Task: Create a Board called Board0000000022 in Workspace WS0000000008 in Trello with Visibility as Workspace. Create a Board called Board0000000023 in Workspace WS0000000008 in Trello with Visibility as Private. Create a Board called Board0000000024 in Workspace WS0000000008 in Trello with Visibility as Public. Create Card Card0000000085 in Board Board0000000022 in Workspace WS0000000008 in Trello. Create Card Card0000000086 in Board Board0000000022 in Workspace WS0000000008 in Trello
Action: Mouse moved to (322, 58)
Screenshot: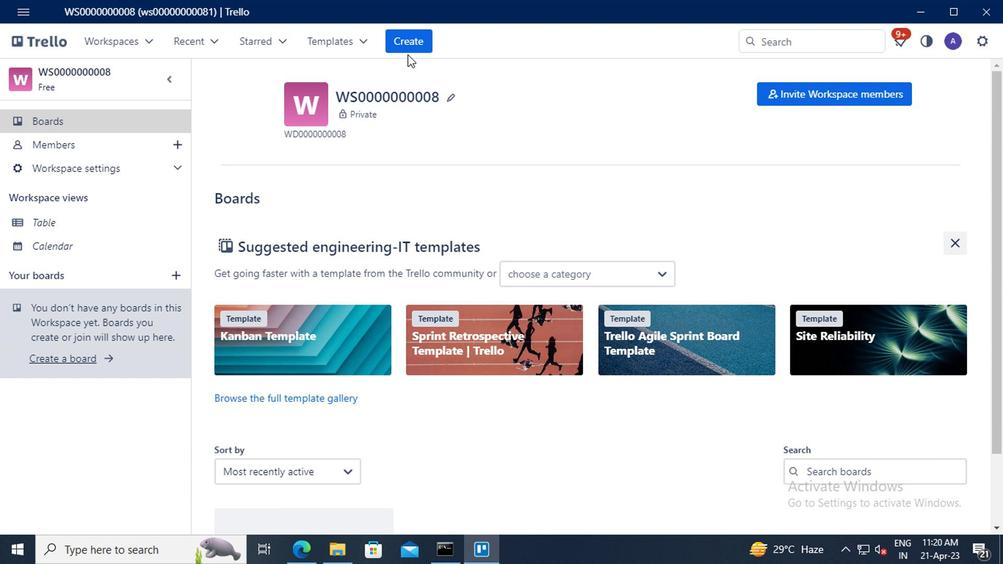 
Action: Mouse pressed left at (322, 58)
Screenshot: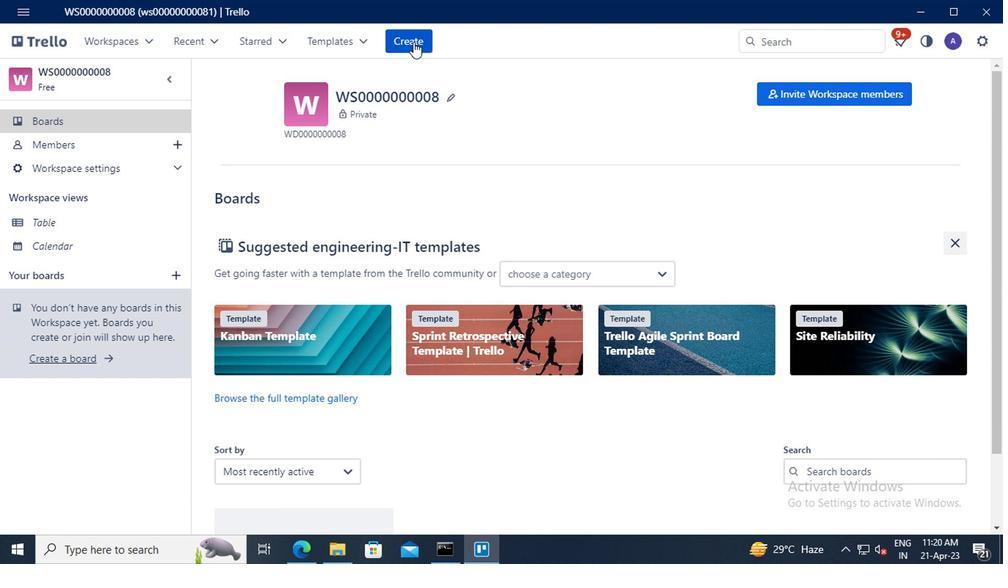 
Action: Mouse moved to (350, 98)
Screenshot: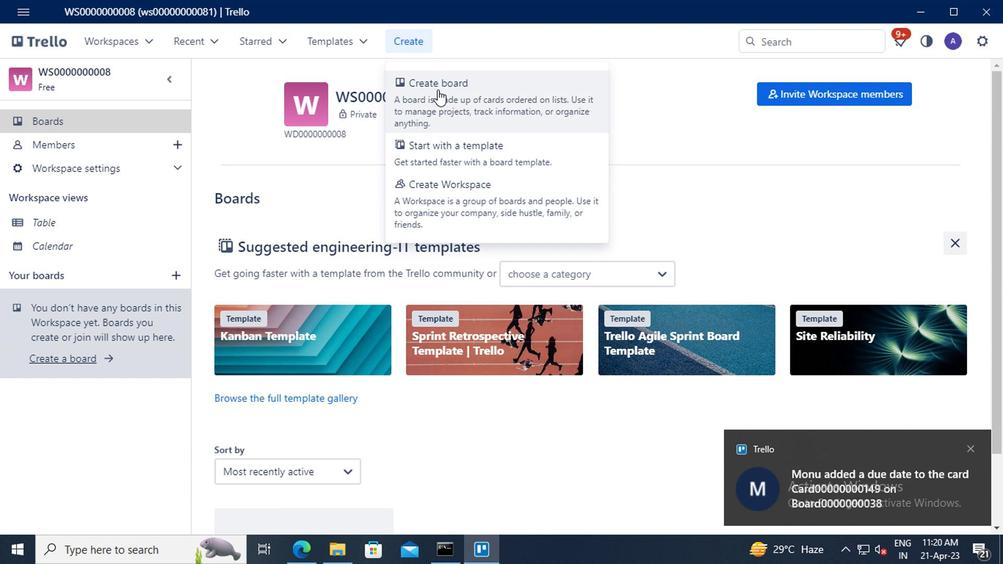 
Action: Mouse pressed left at (350, 98)
Screenshot: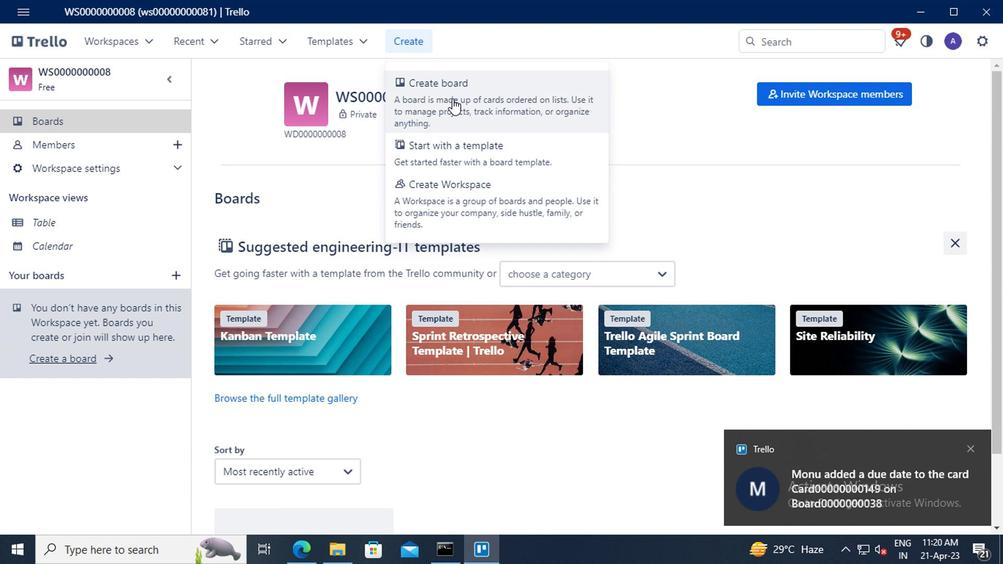 
Action: Mouse moved to (339, 247)
Screenshot: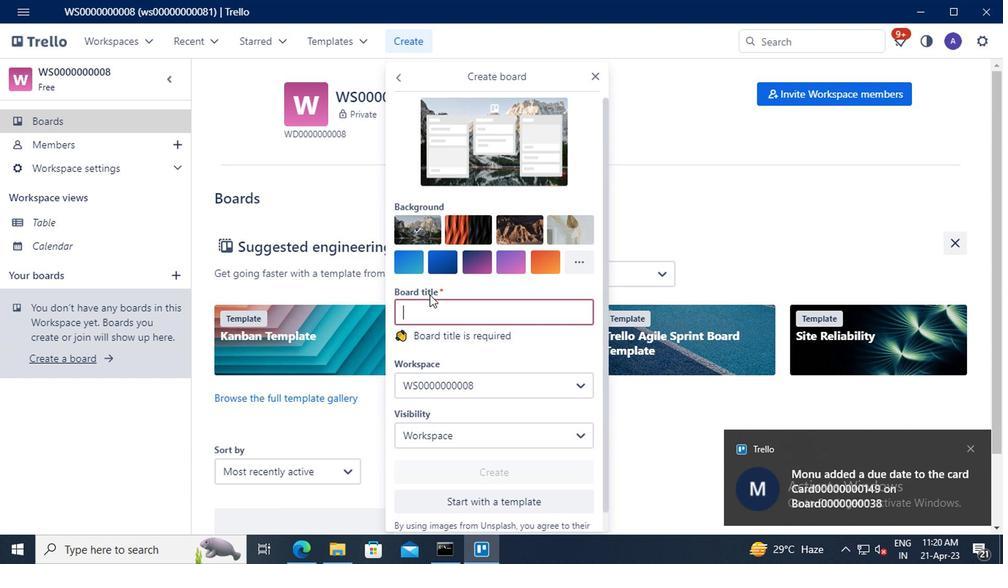 
Action: Mouse pressed left at (339, 247)
Screenshot: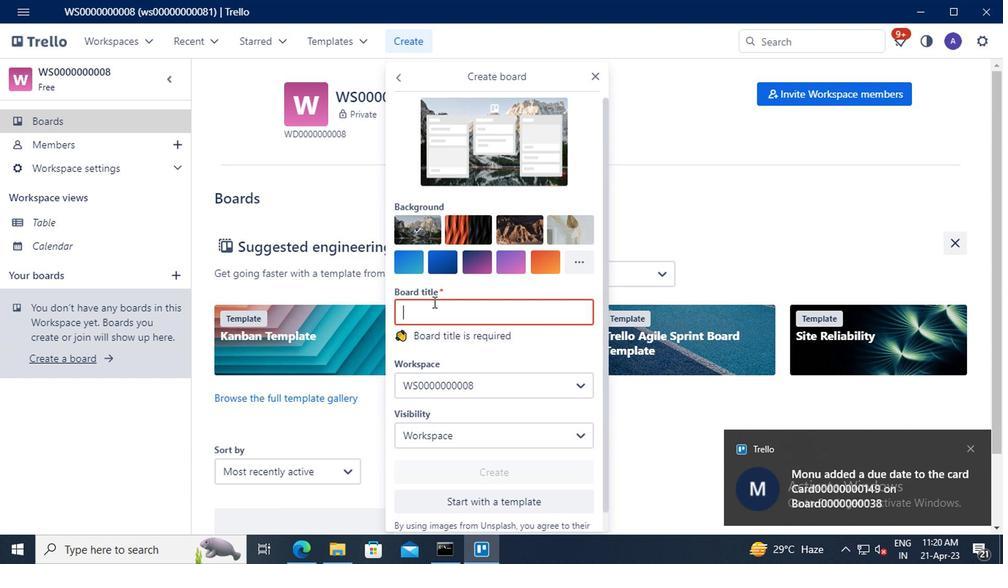 
Action: Key pressed <Key.shift>BOARD0000000022
Screenshot: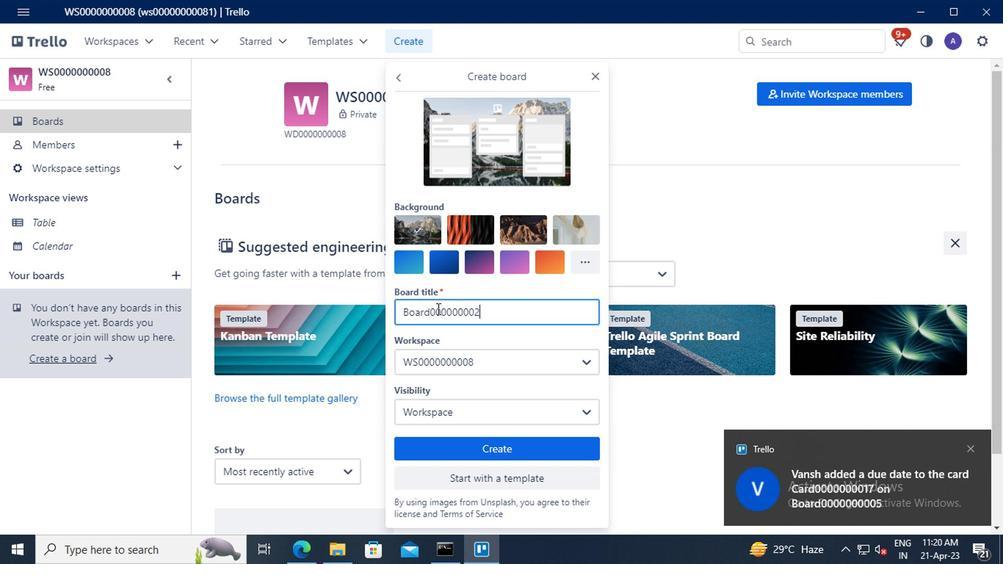 
Action: Mouse moved to (373, 319)
Screenshot: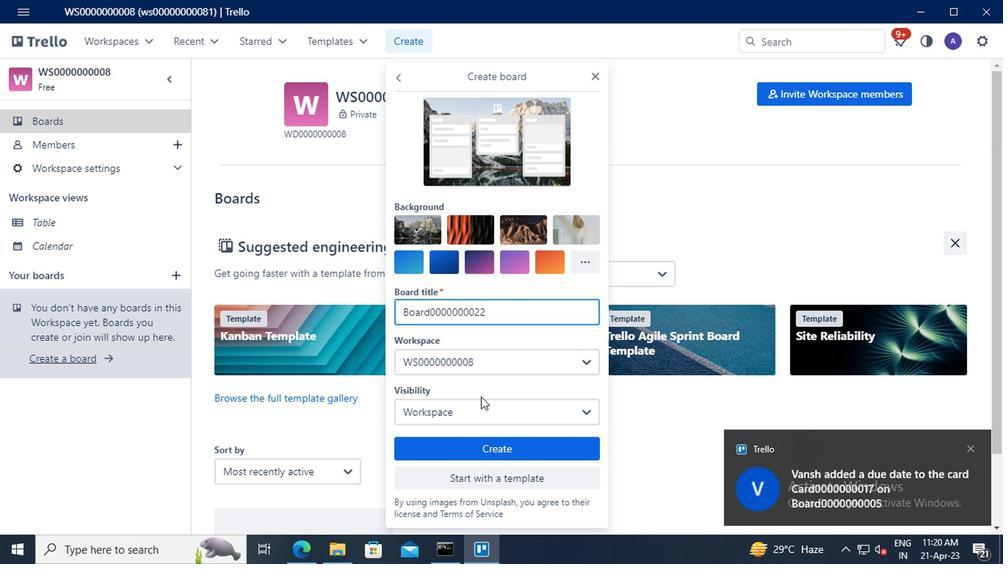 
Action: Mouse pressed left at (373, 319)
Screenshot: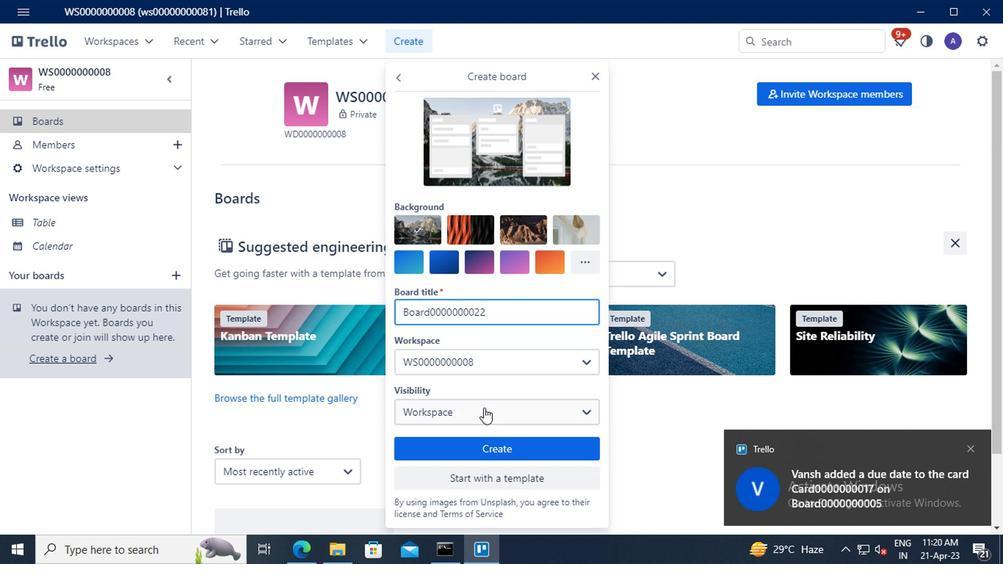 
Action: Mouse moved to (382, 381)
Screenshot: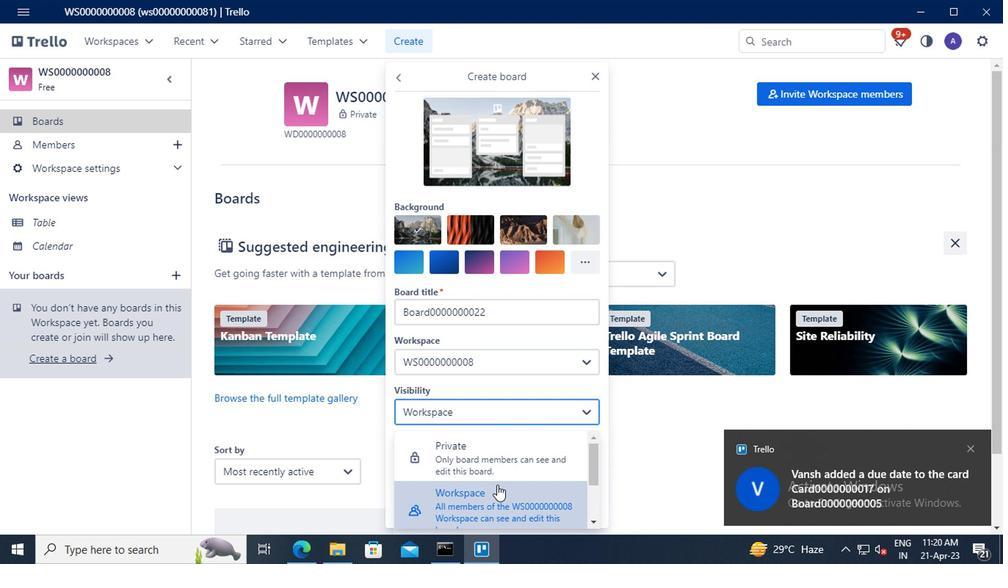
Action: Mouse pressed left at (382, 381)
Screenshot: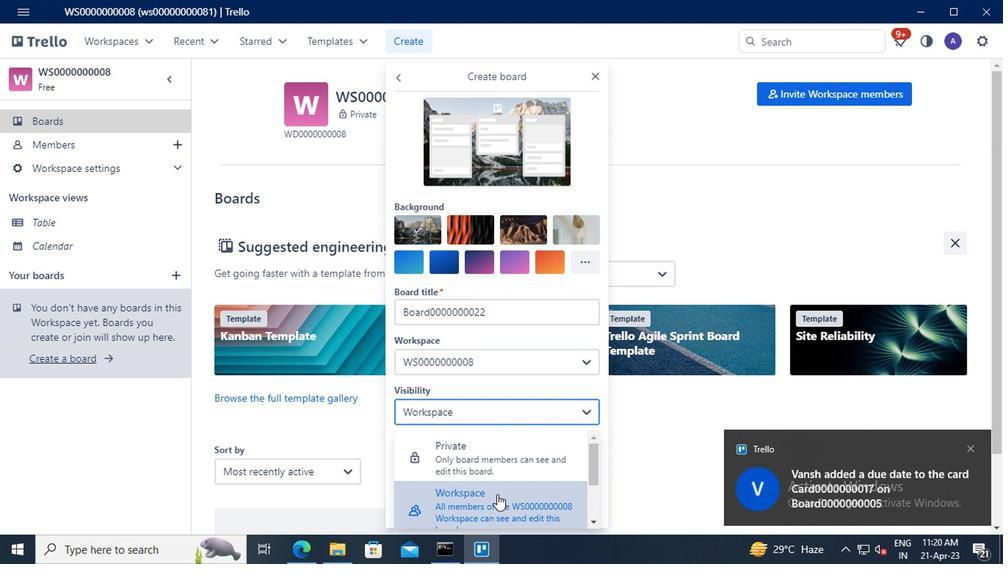 
Action: Mouse moved to (385, 346)
Screenshot: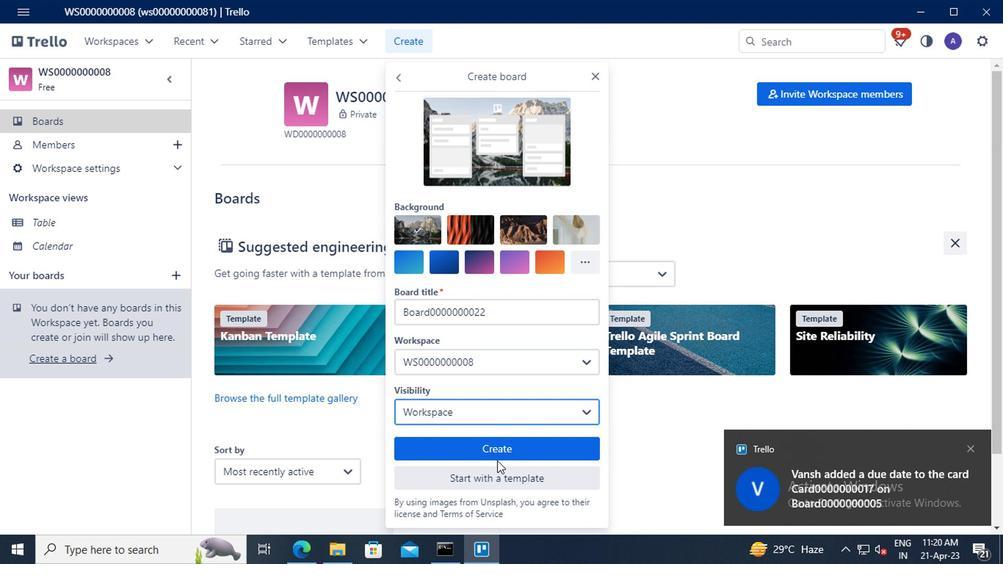 
Action: Mouse pressed left at (385, 346)
Screenshot: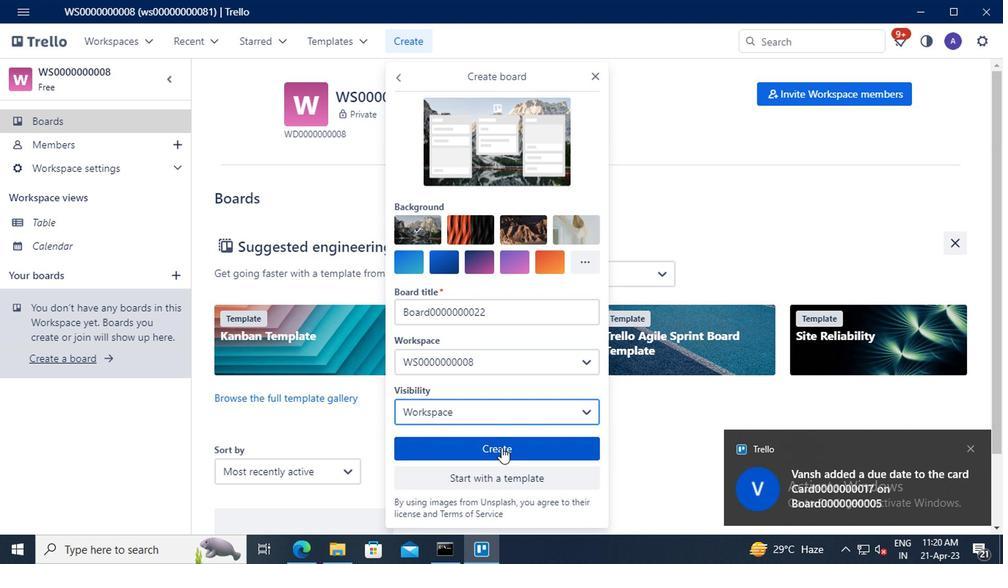 
Action: Mouse moved to (317, 52)
Screenshot: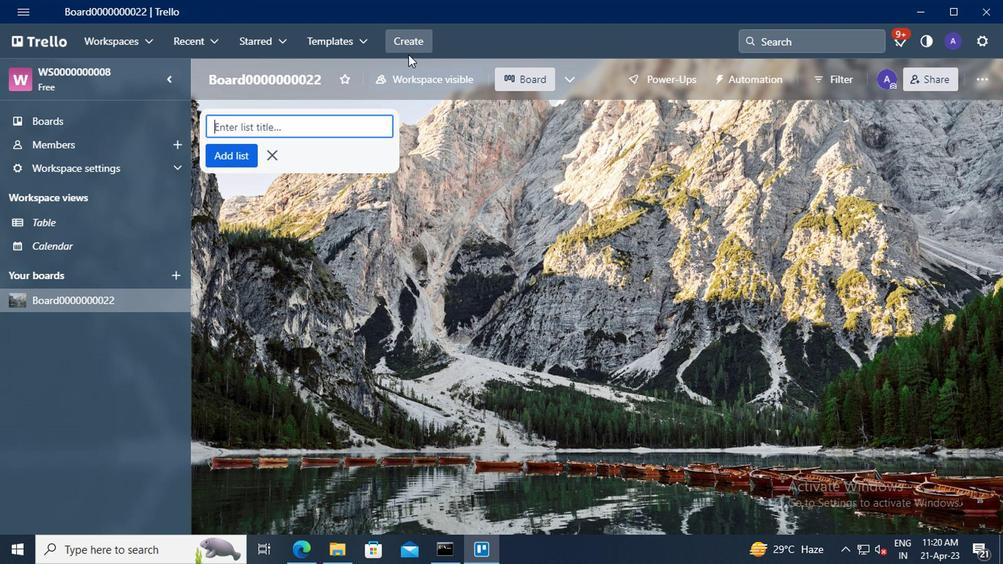 
Action: Mouse pressed left at (317, 52)
Screenshot: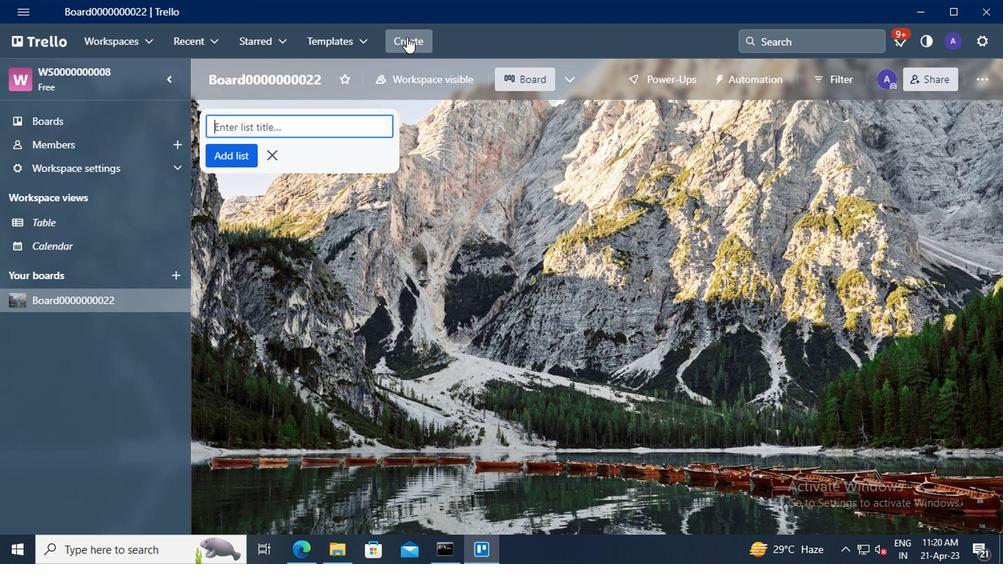 
Action: Mouse moved to (343, 90)
Screenshot: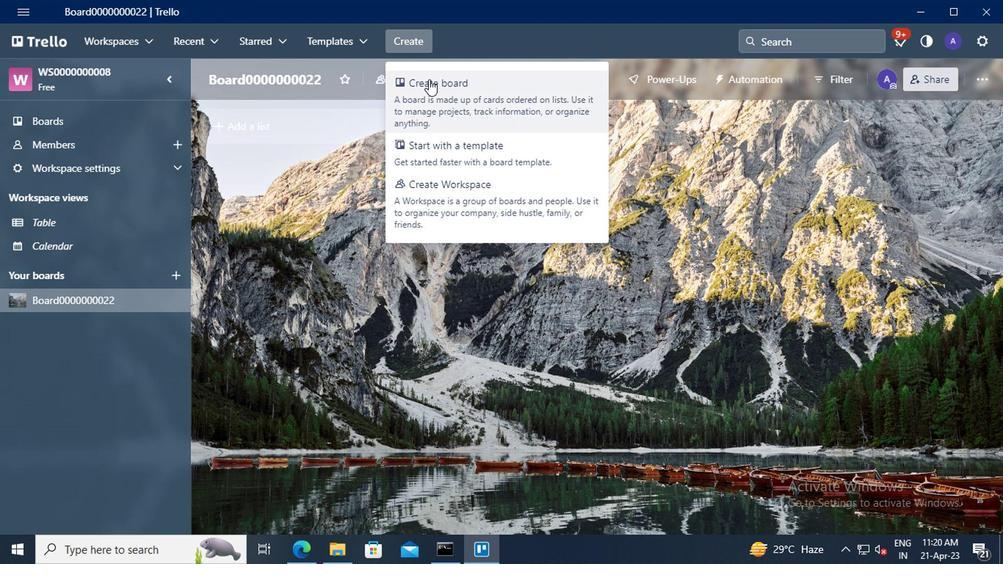 
Action: Mouse pressed left at (343, 90)
Screenshot: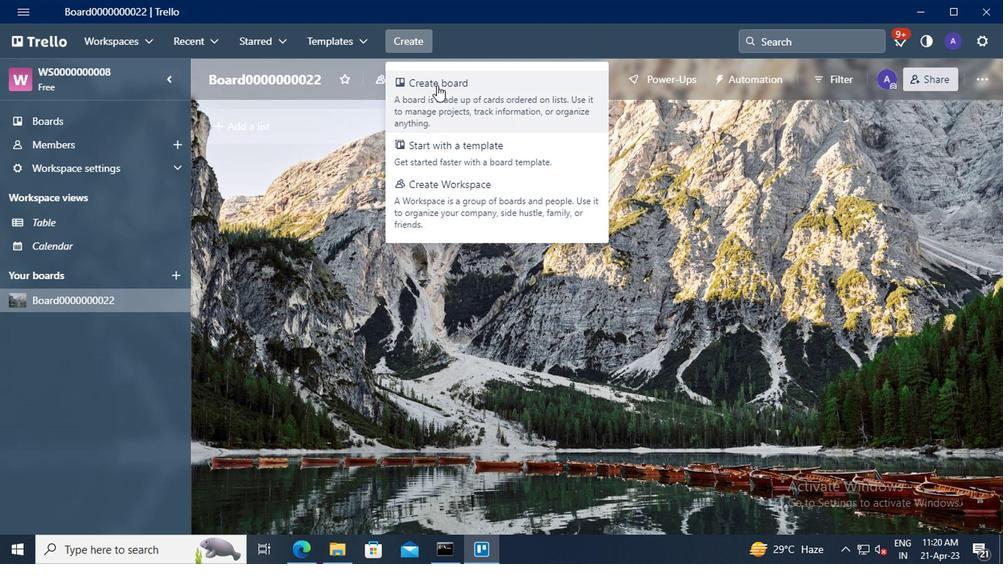 
Action: Mouse moved to (347, 249)
Screenshot: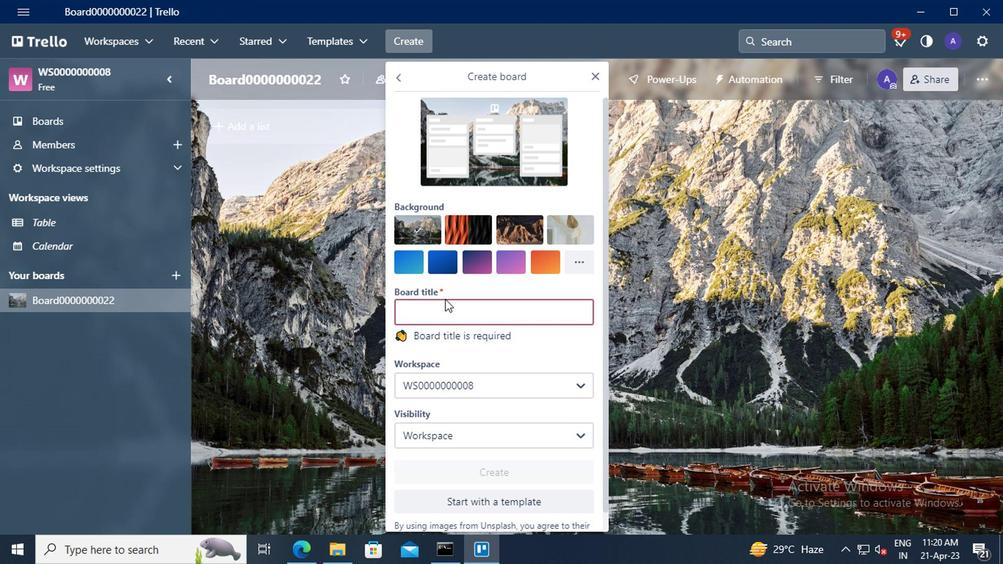 
Action: Mouse pressed left at (347, 249)
Screenshot: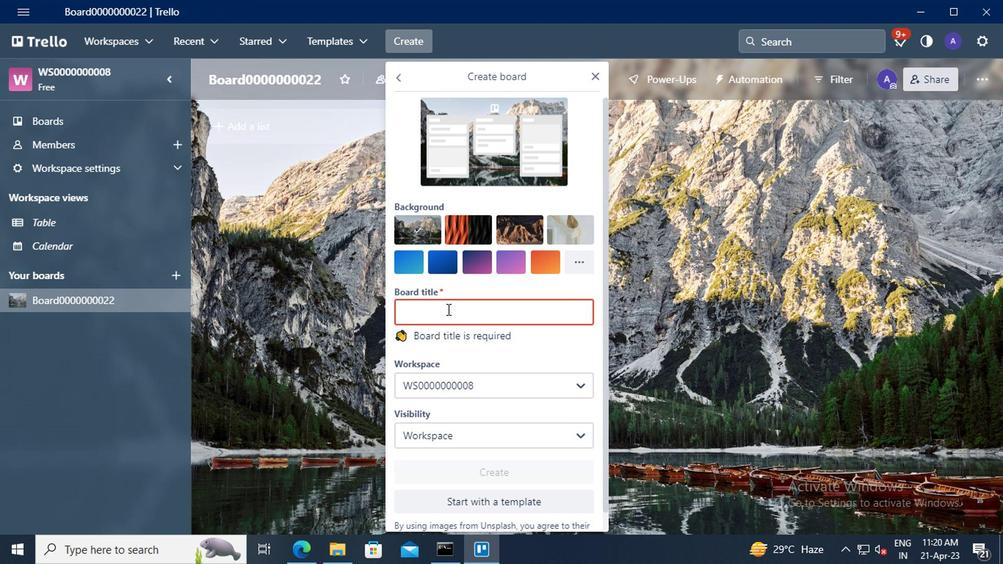 
Action: Key pressed <Key.shift>BOARD0000000023
Screenshot: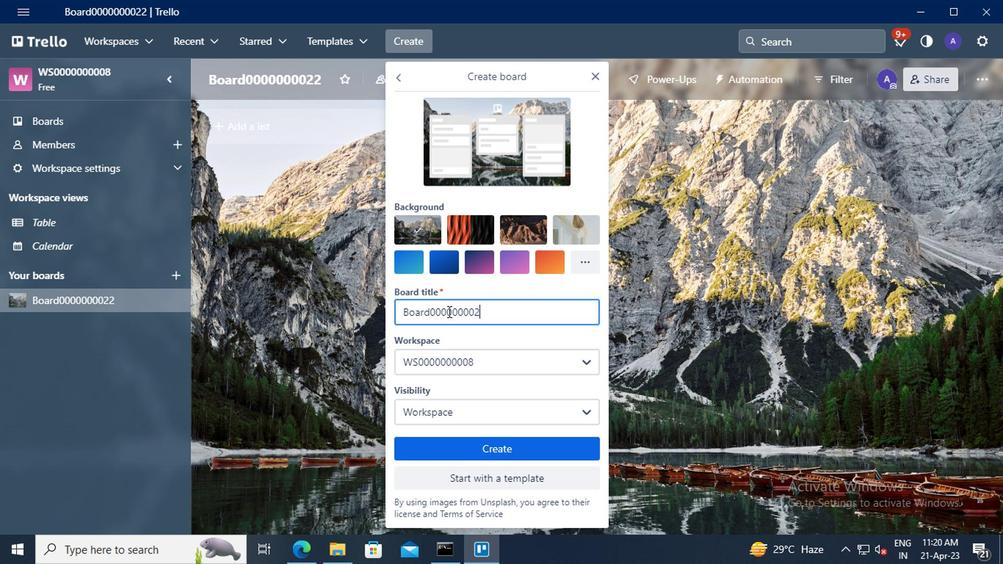 
Action: Mouse moved to (366, 317)
Screenshot: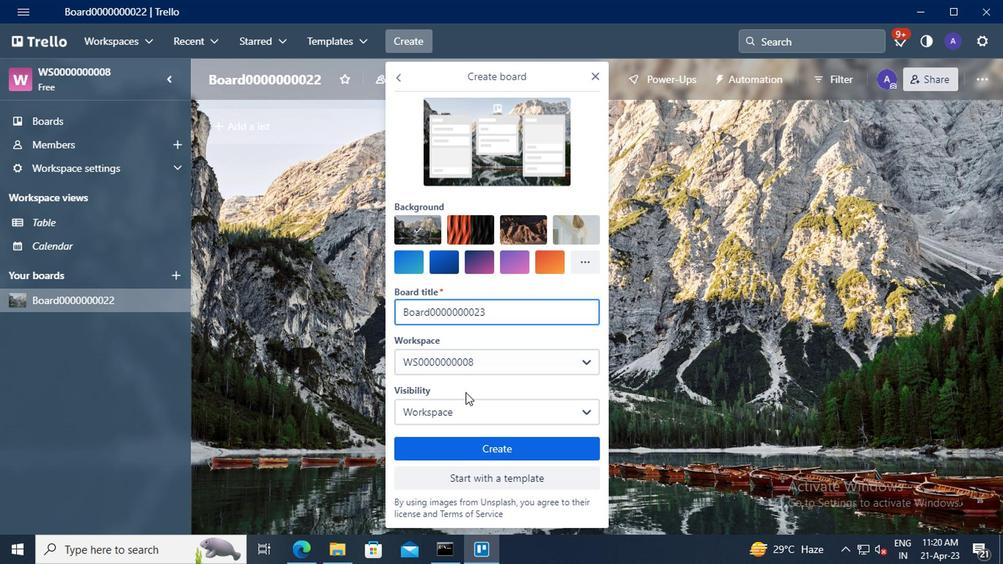
Action: Mouse pressed left at (366, 317)
Screenshot: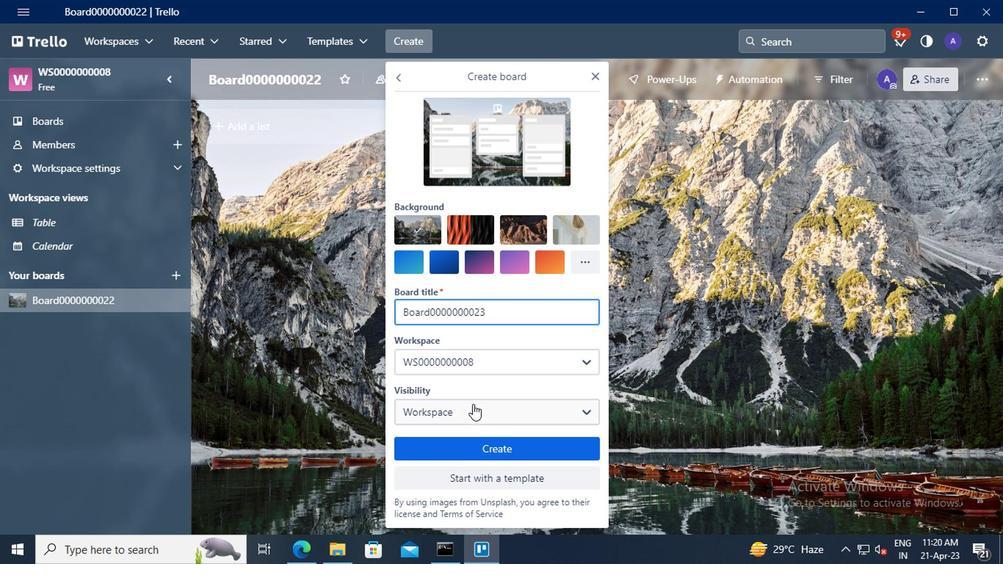 
Action: Mouse moved to (371, 346)
Screenshot: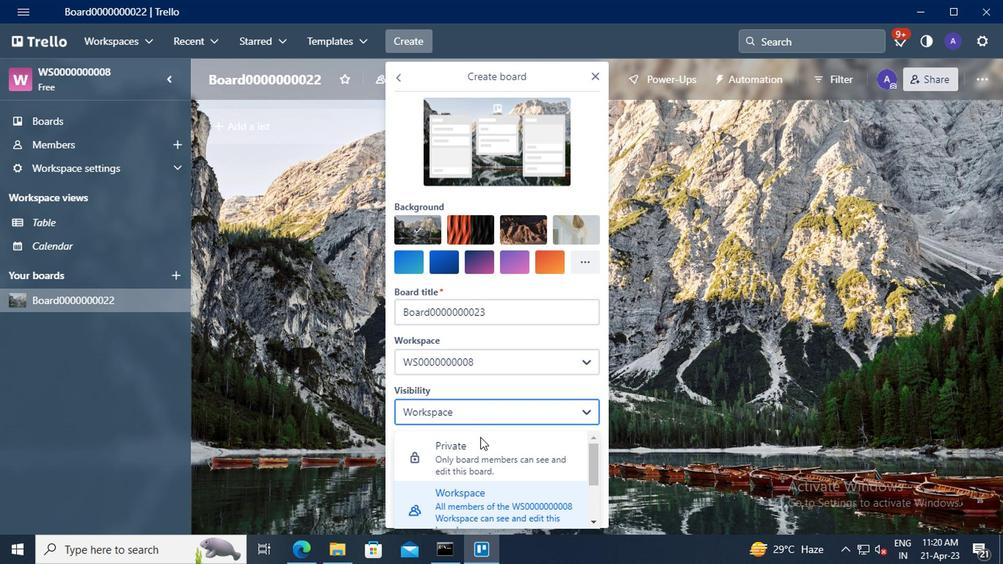 
Action: Mouse pressed left at (371, 346)
Screenshot: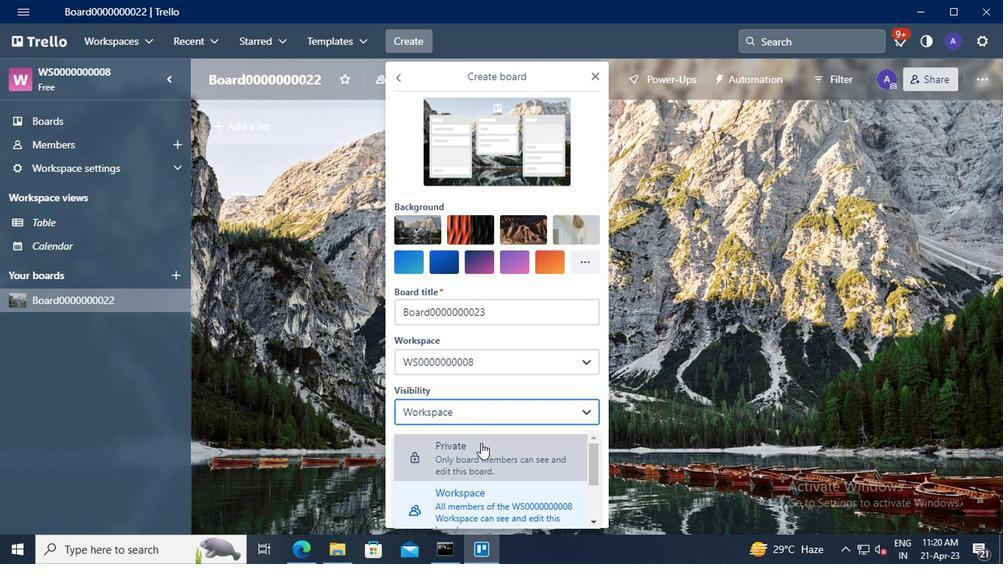 
Action: Mouse moved to (387, 349)
Screenshot: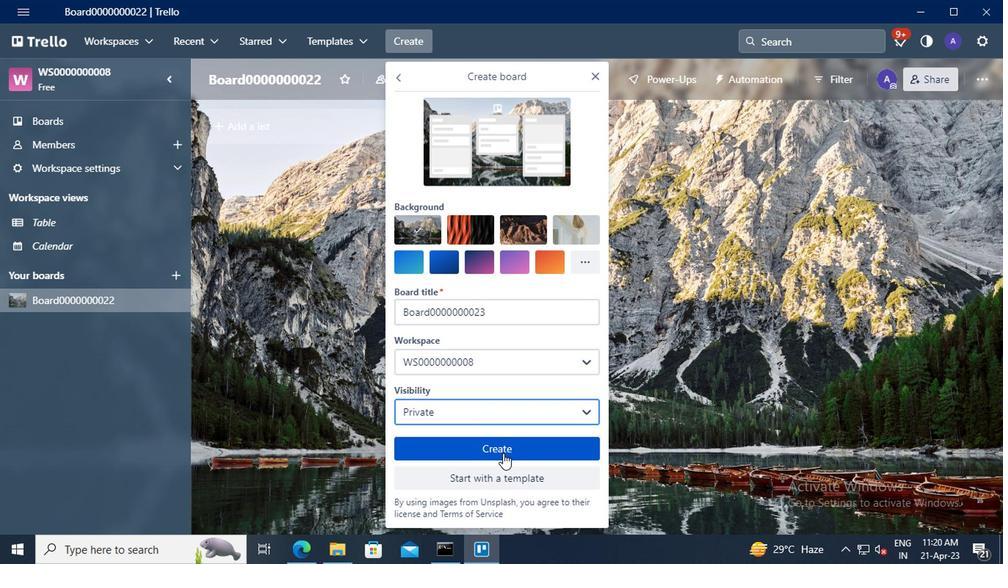 
Action: Mouse pressed left at (387, 349)
Screenshot: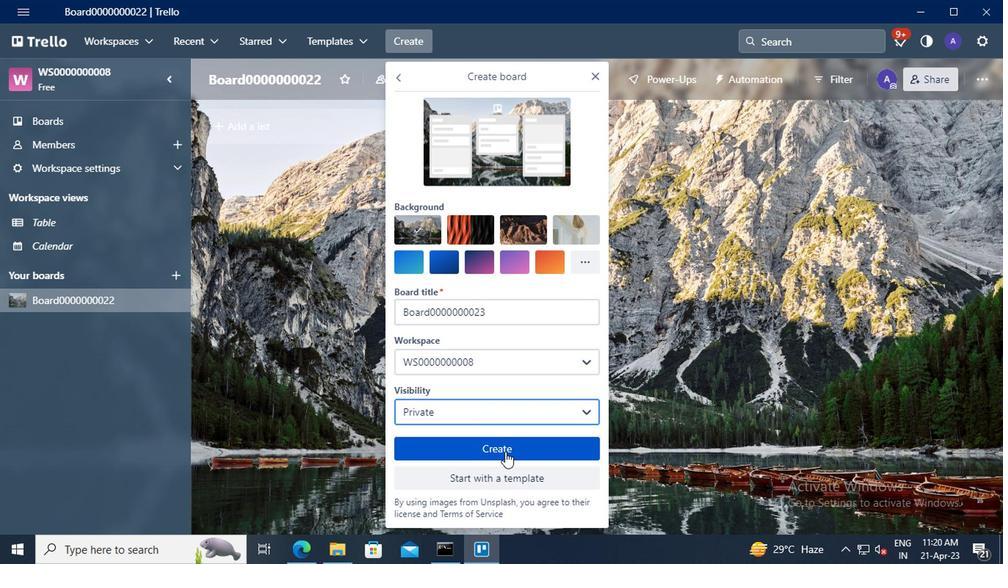 
Action: Mouse moved to (318, 58)
Screenshot: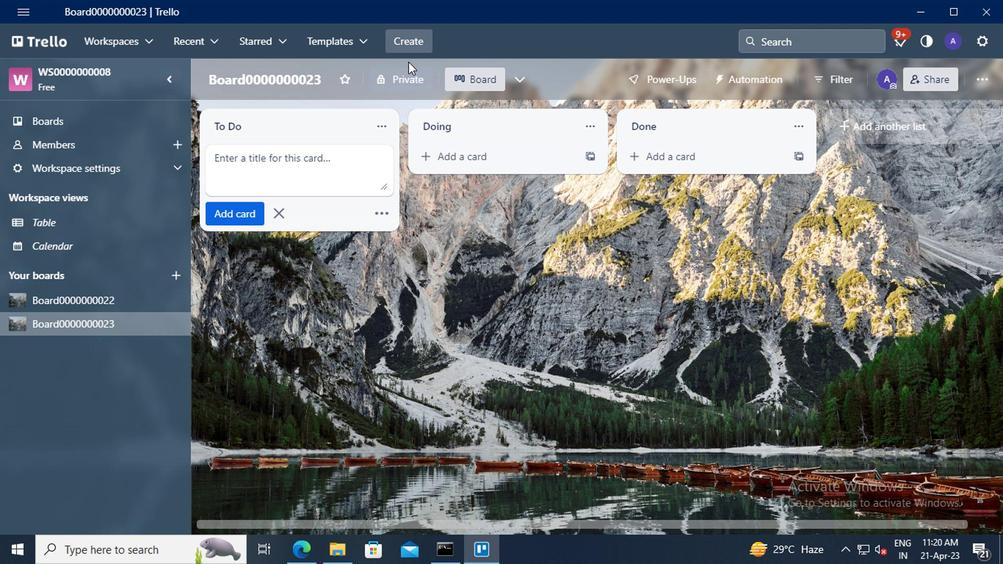 
Action: Mouse pressed left at (318, 58)
Screenshot: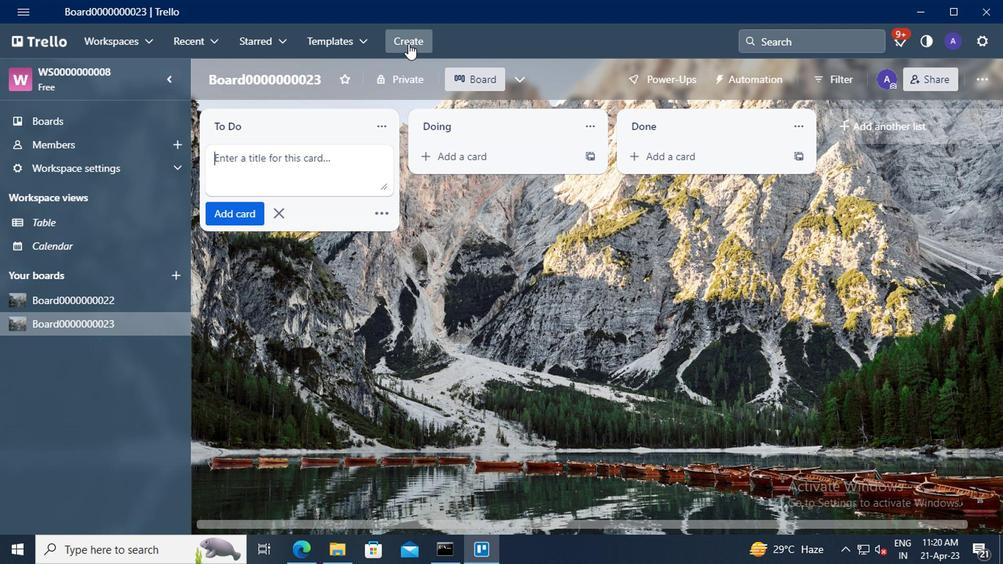 
Action: Mouse moved to (345, 89)
Screenshot: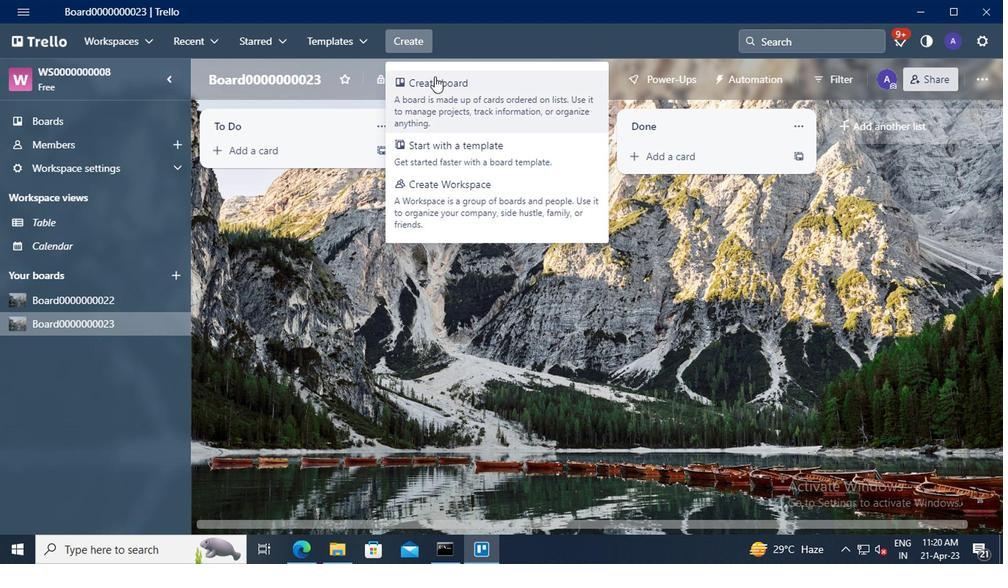 
Action: Mouse pressed left at (345, 89)
Screenshot: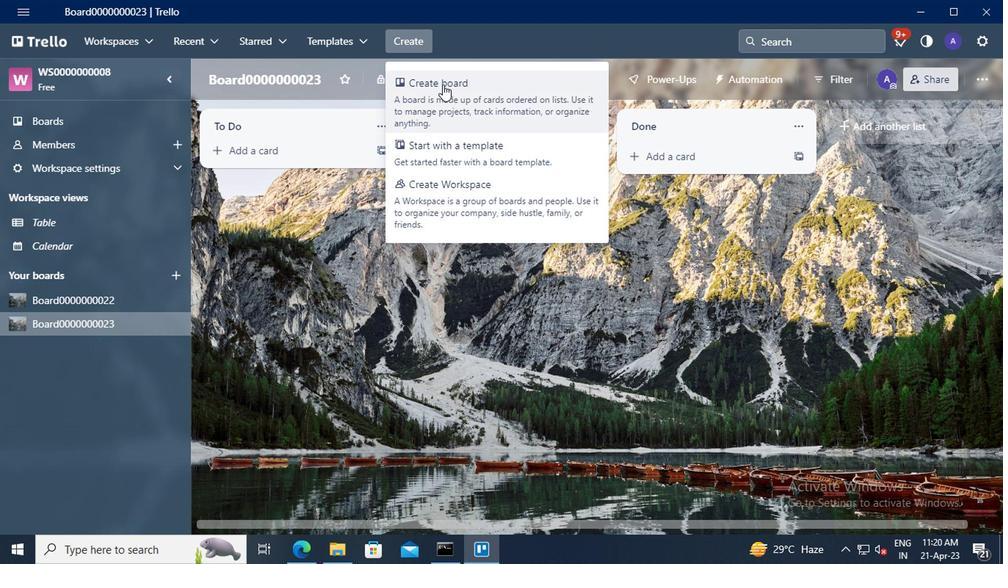 
Action: Mouse moved to (333, 248)
Screenshot: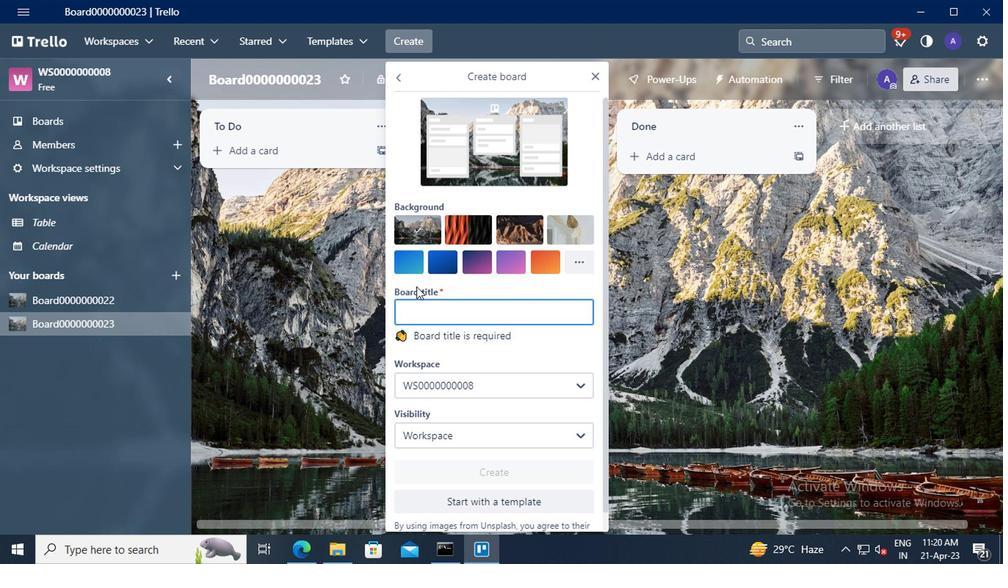 
Action: Mouse pressed left at (333, 248)
Screenshot: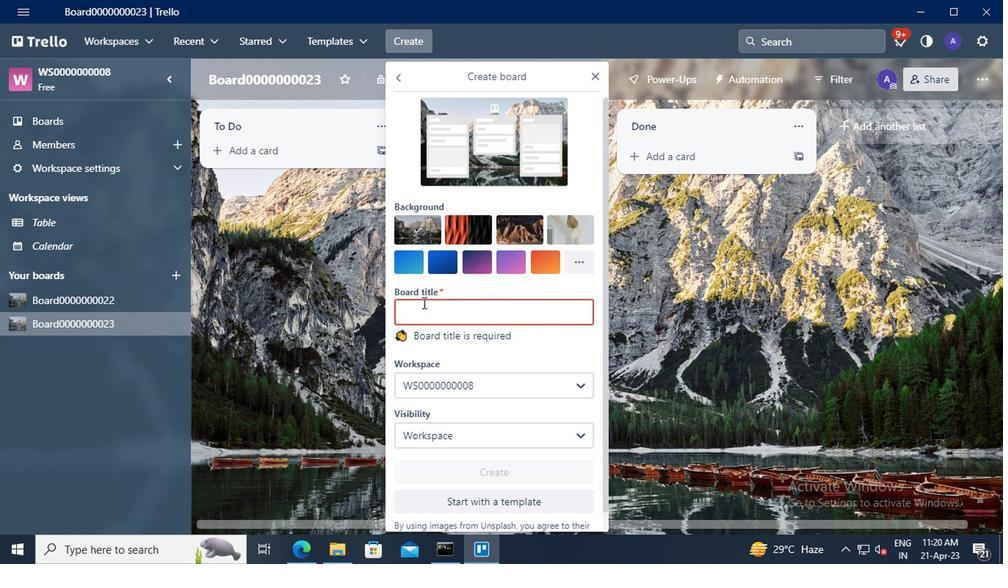 
Action: Key pressed <Key.shift>BOARD0000000024
Screenshot: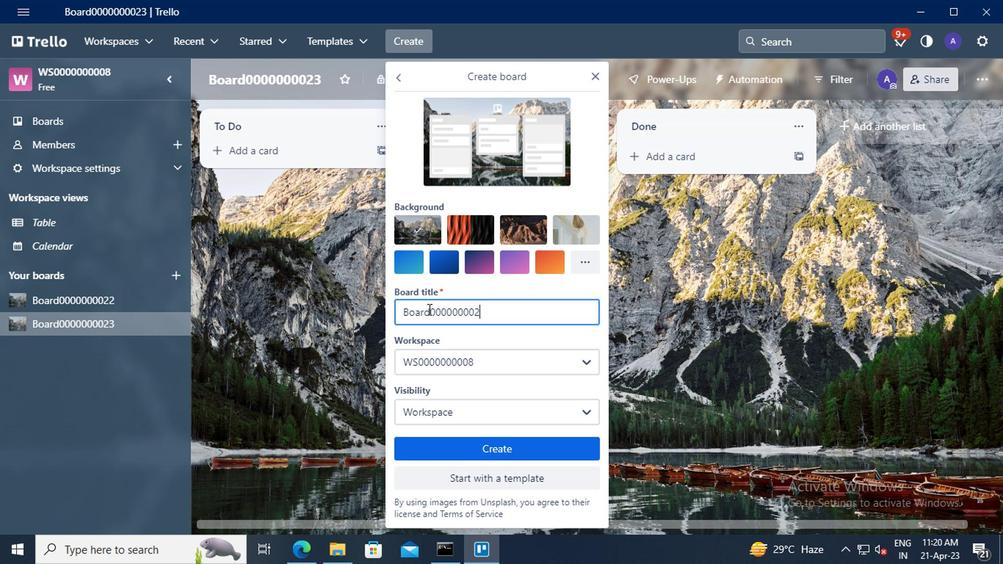 
Action: Mouse moved to (367, 319)
Screenshot: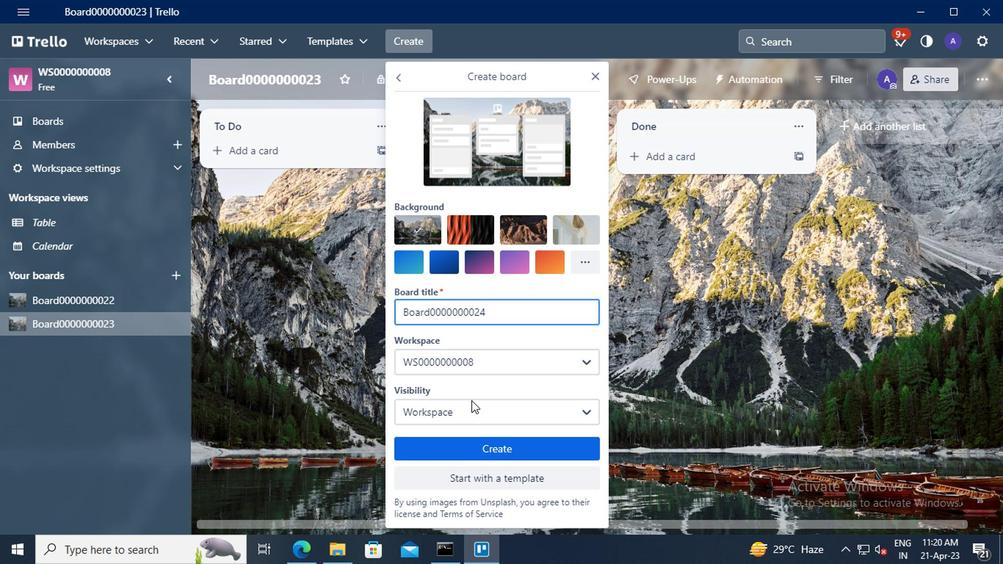 
Action: Mouse pressed left at (367, 319)
Screenshot: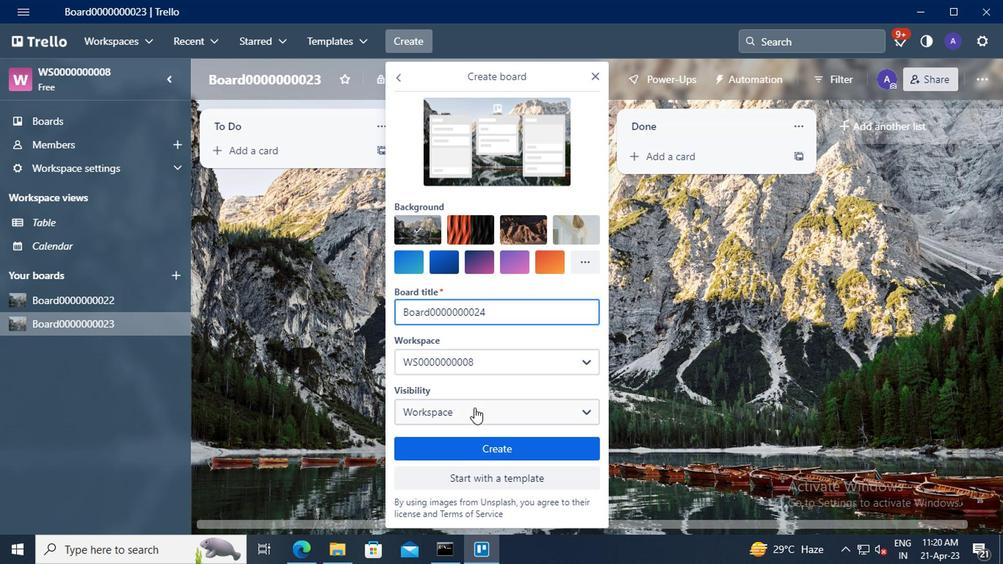 
Action: Mouse moved to (375, 347)
Screenshot: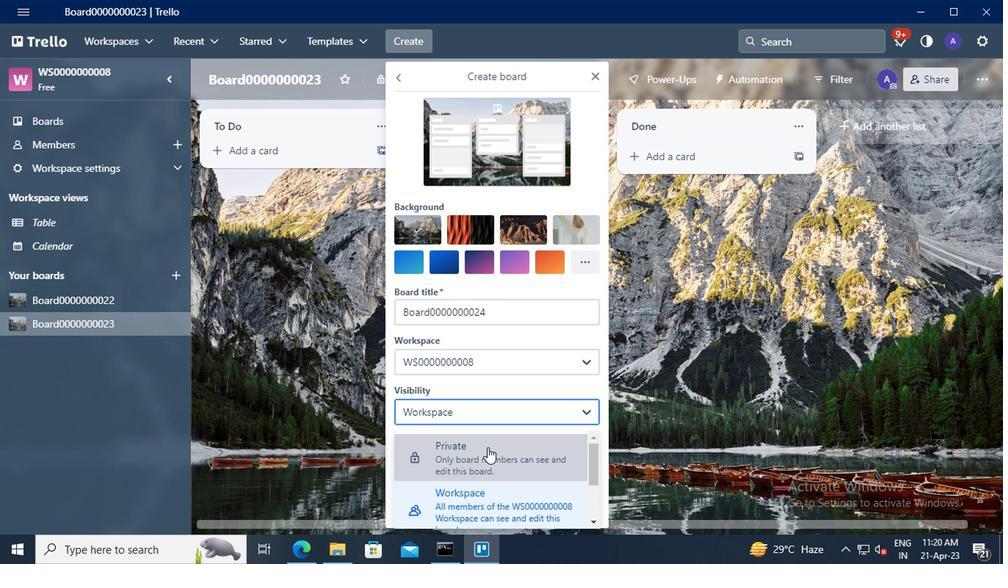 
Action: Mouse scrolled (375, 347) with delta (0, 0)
Screenshot: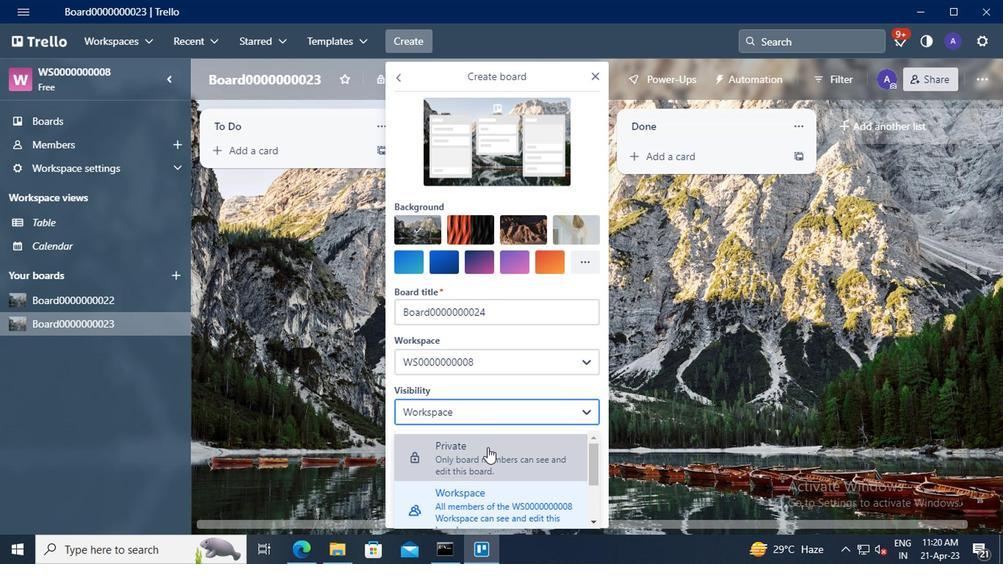 
Action: Mouse moved to (380, 369)
Screenshot: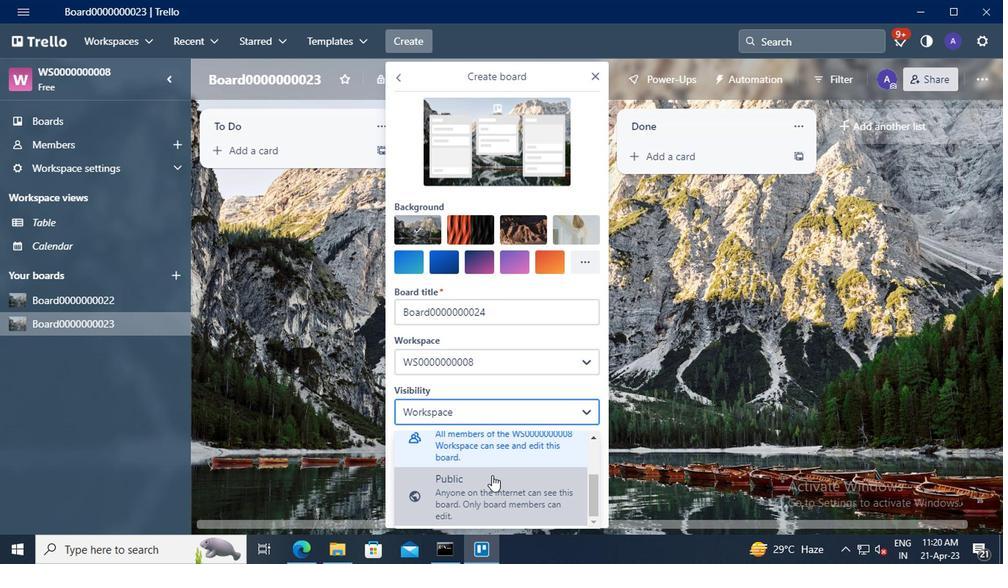 
Action: Mouse pressed left at (380, 369)
Screenshot: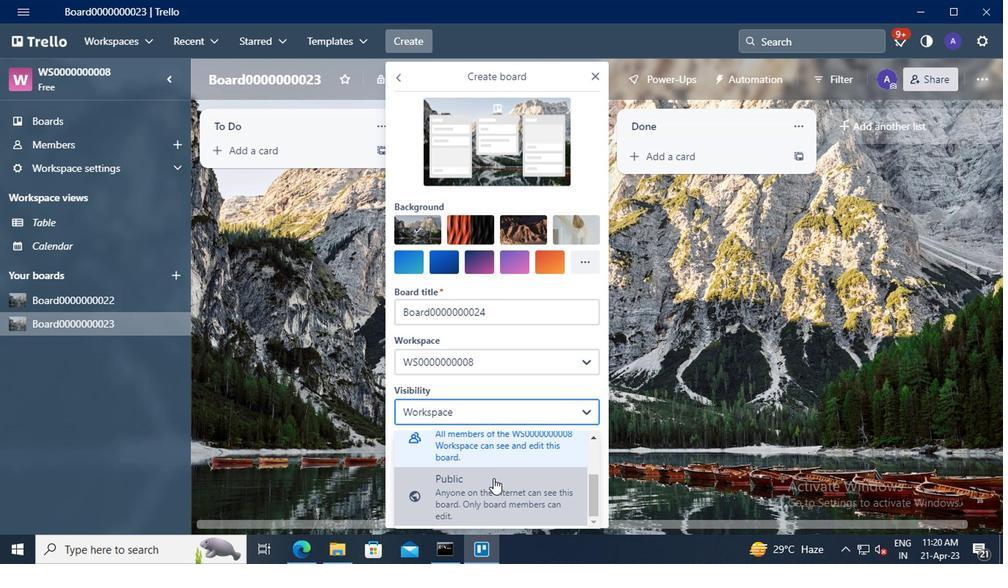 
Action: Mouse moved to (397, 287)
Screenshot: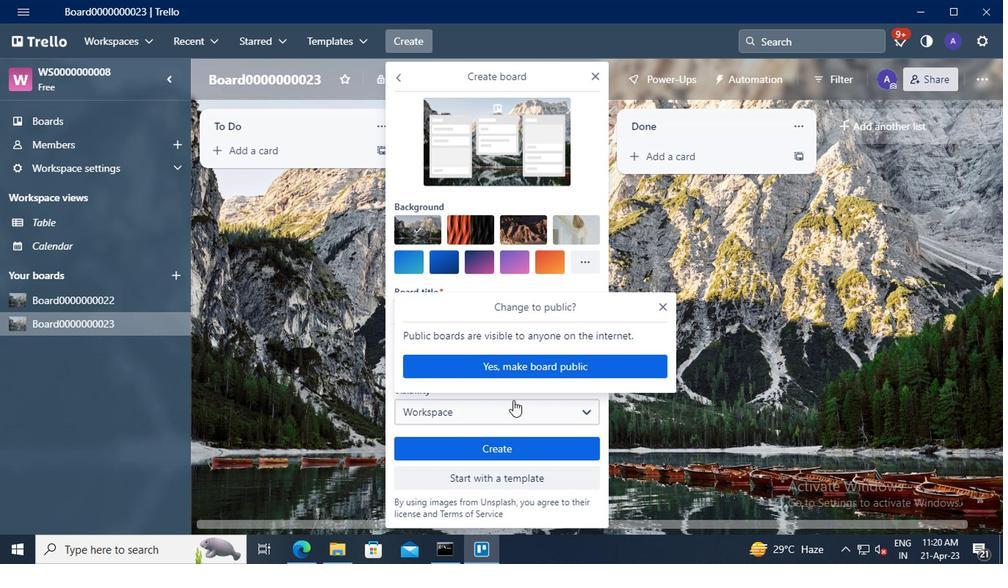 
Action: Mouse pressed left at (397, 287)
Screenshot: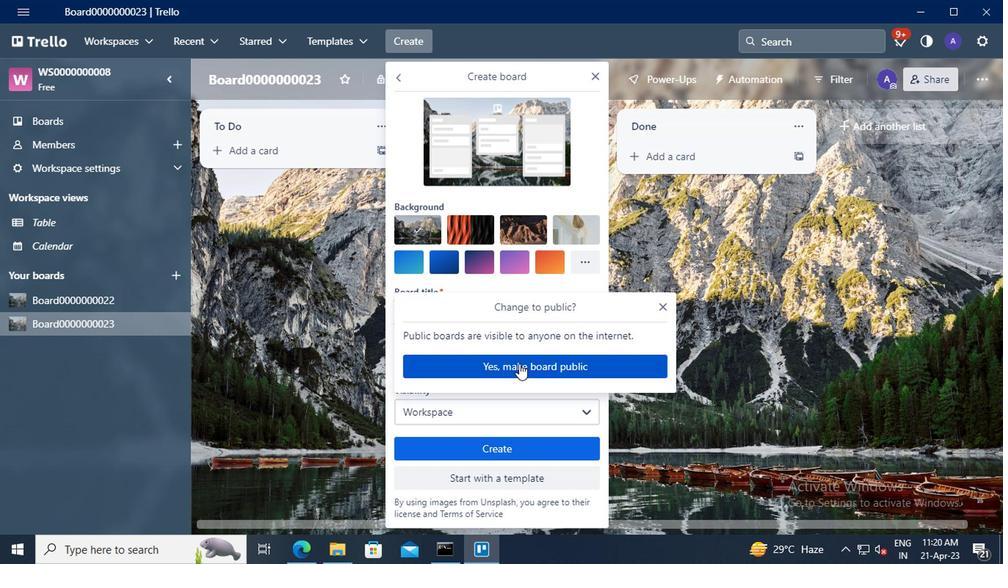 
Action: Mouse moved to (402, 346)
Screenshot: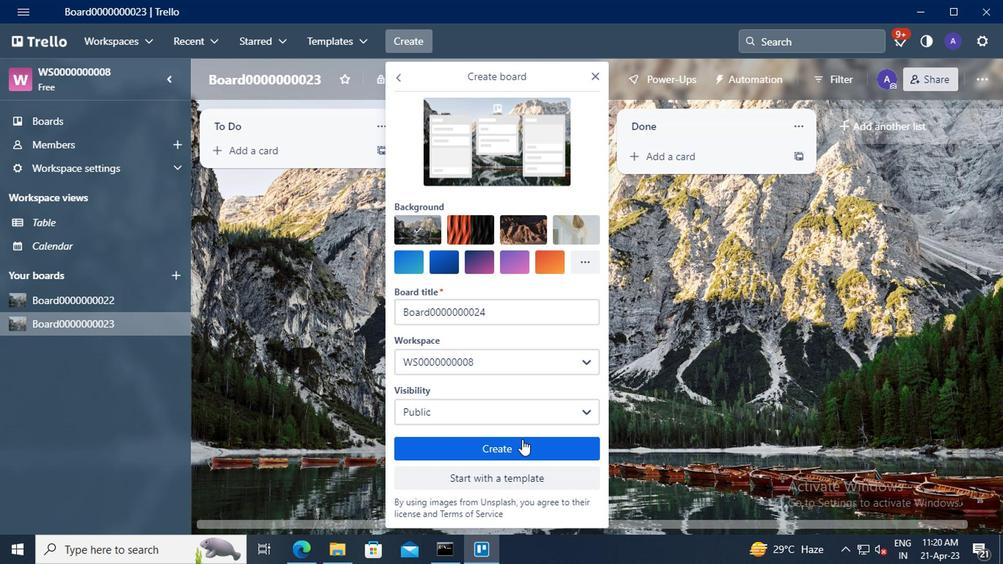 
Action: Mouse pressed left at (402, 346)
Screenshot: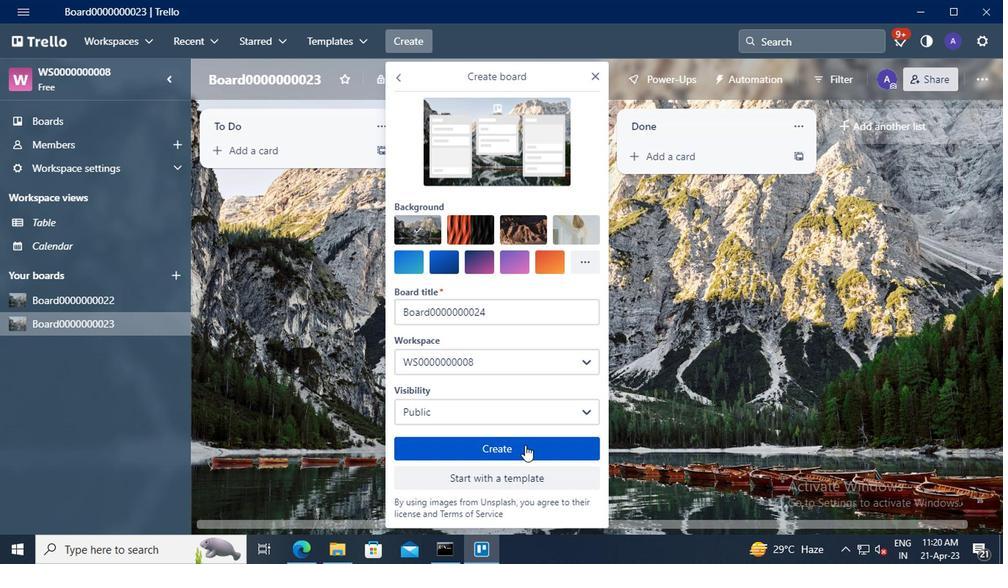 
Action: Mouse moved to (98, 241)
Screenshot: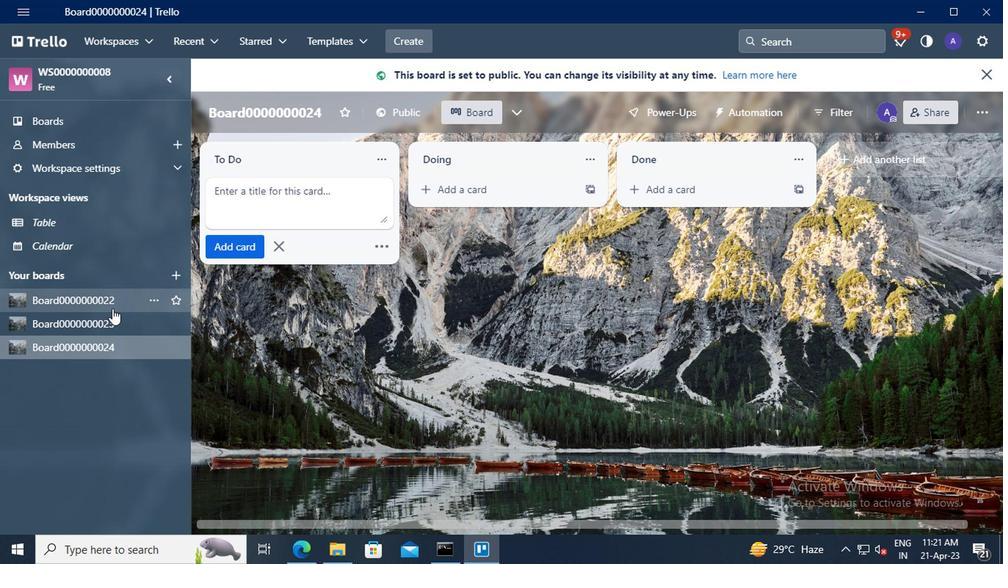 
Action: Mouse pressed left at (98, 241)
Screenshot: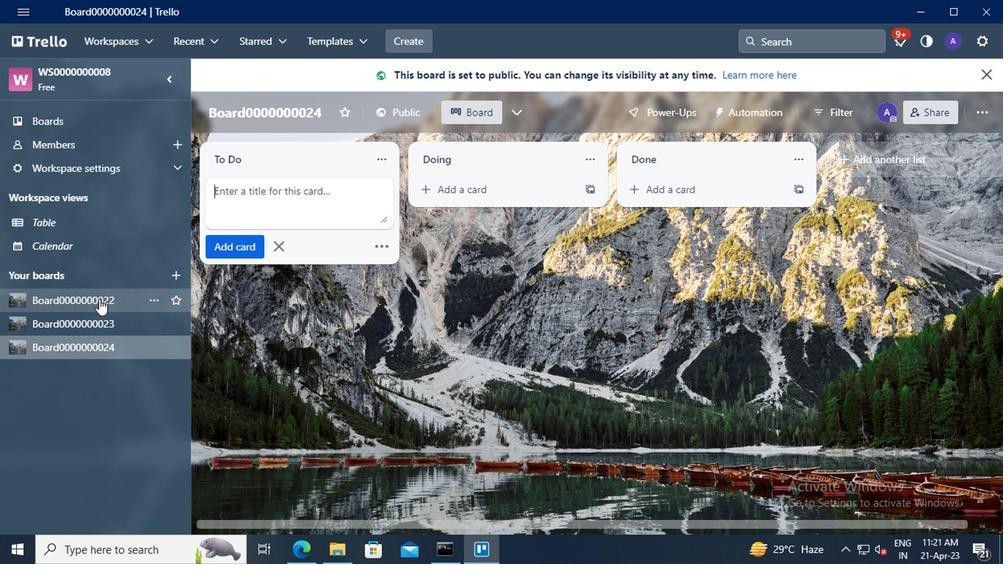 
Action: Mouse moved to (204, 119)
Screenshot: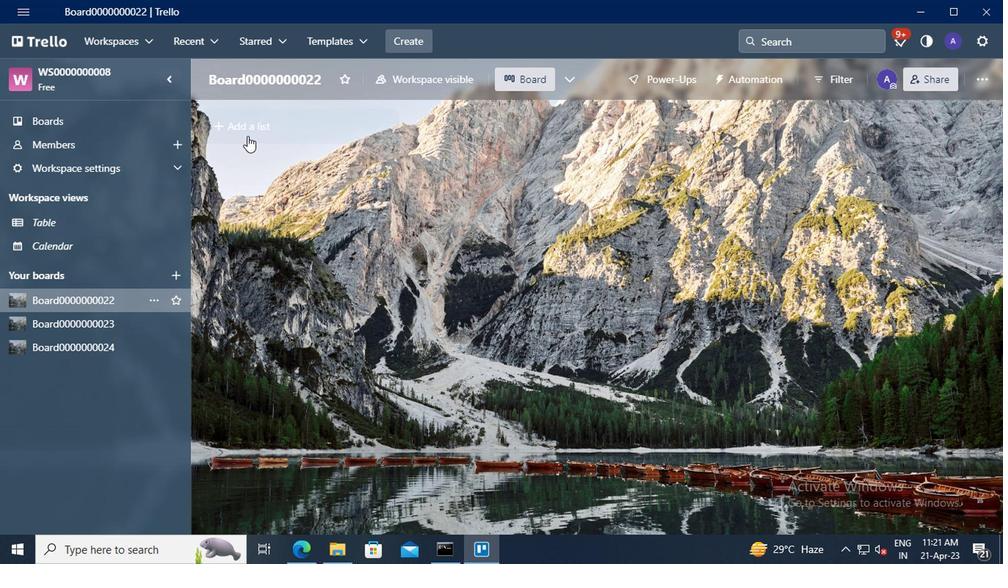 
Action: Mouse pressed left at (204, 119)
Screenshot: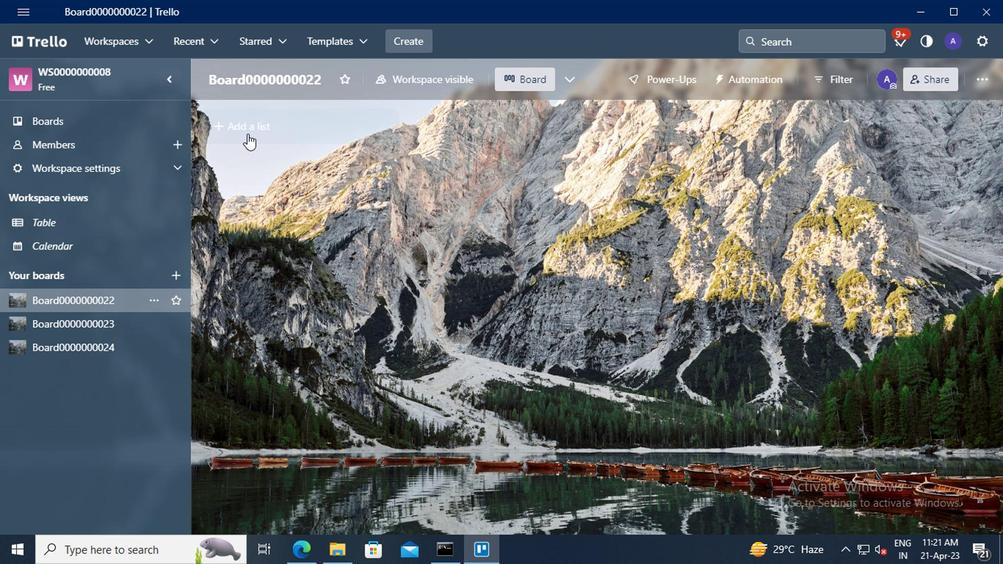
Action: Mouse moved to (204, 121)
Screenshot: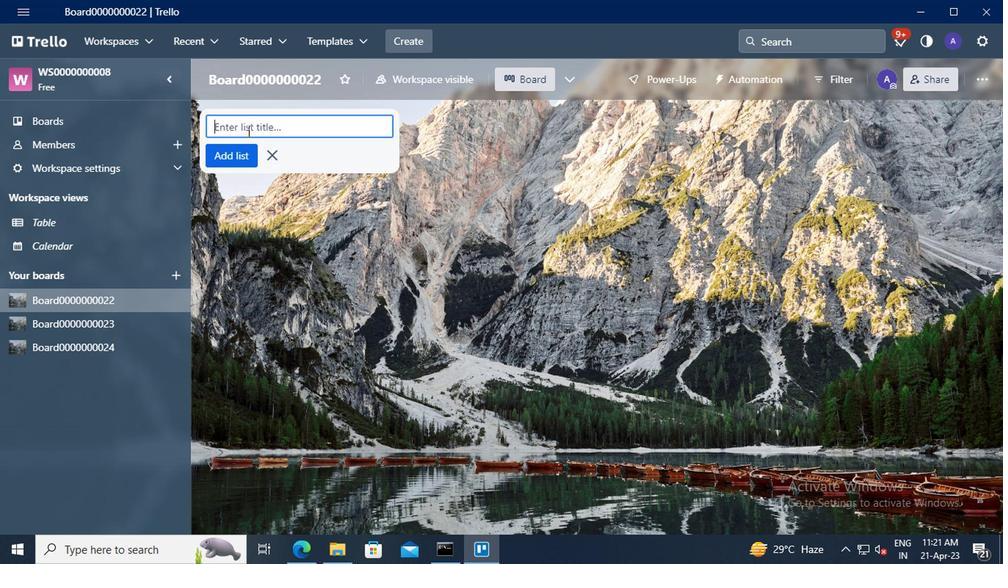
Action: Key pressed <Key.shift>TO<Key.space><Key.shift>DO<Key.enter>
Screenshot: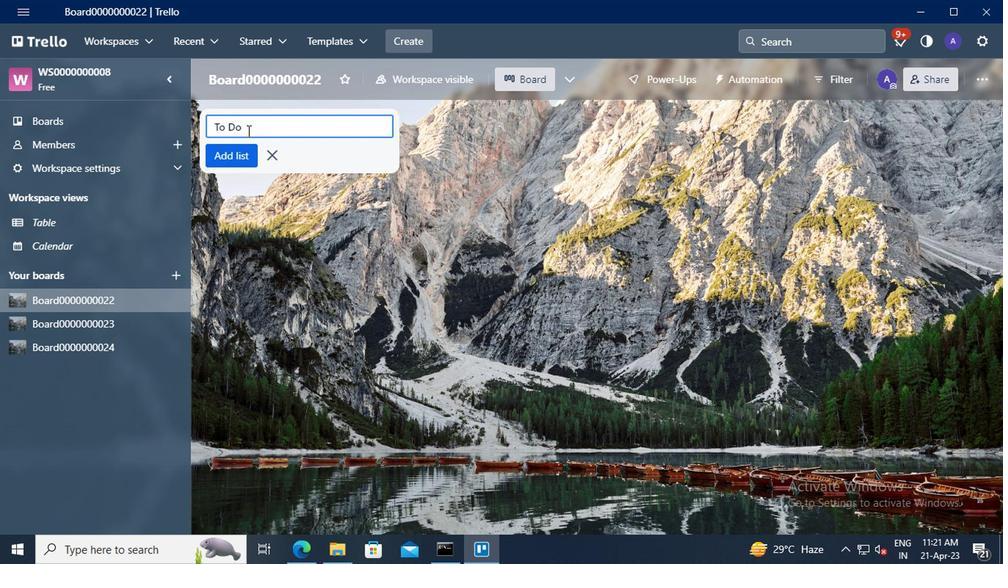 
Action: Mouse moved to (211, 134)
Screenshot: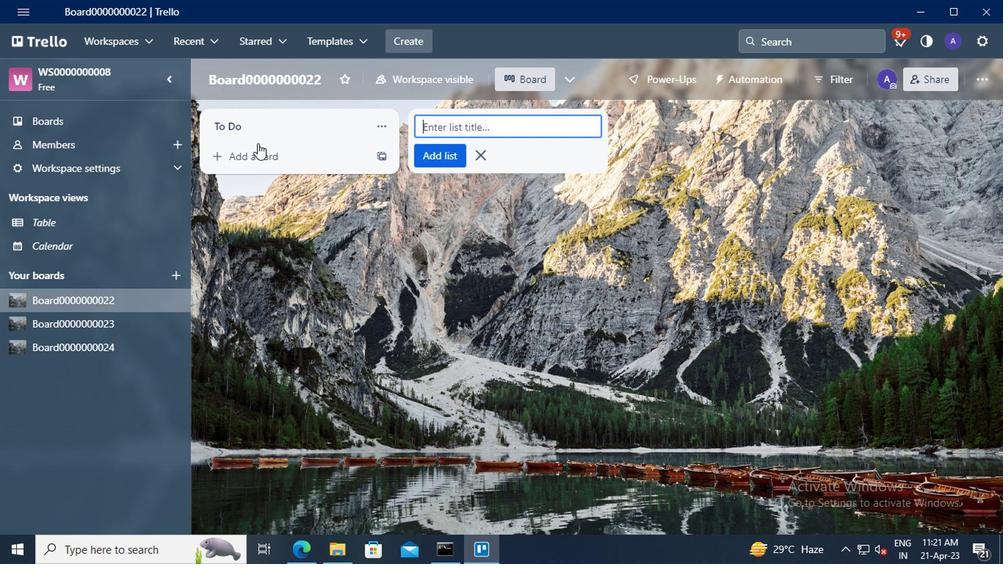 
Action: Mouse pressed left at (211, 134)
Screenshot: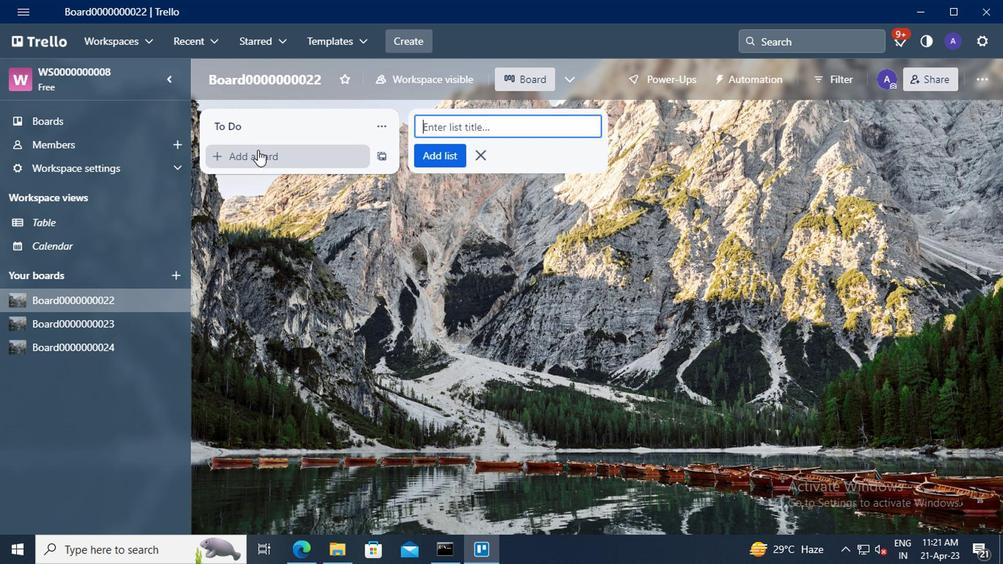 
Action: Mouse moved to (208, 142)
Screenshot: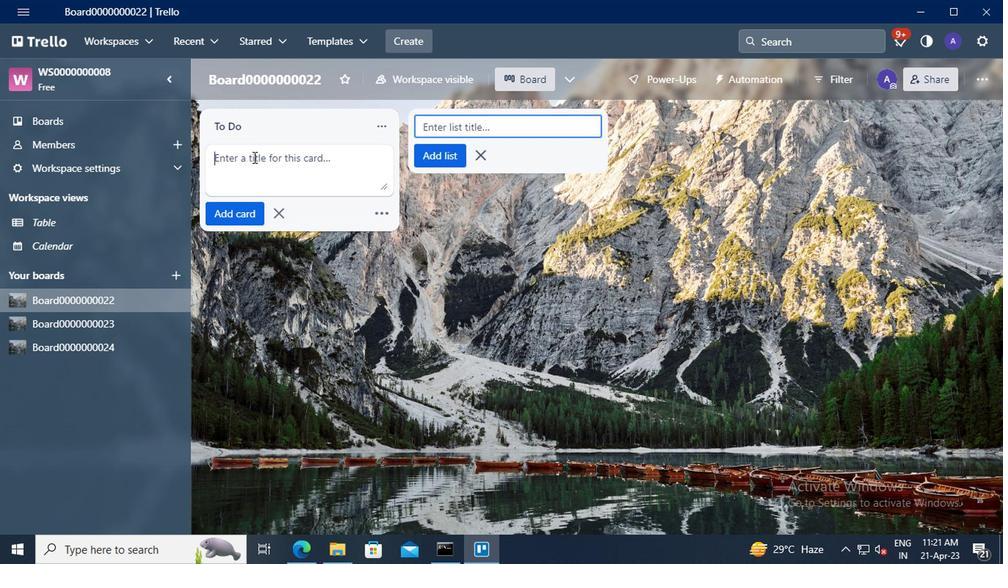 
Action: Mouse pressed left at (208, 142)
Screenshot: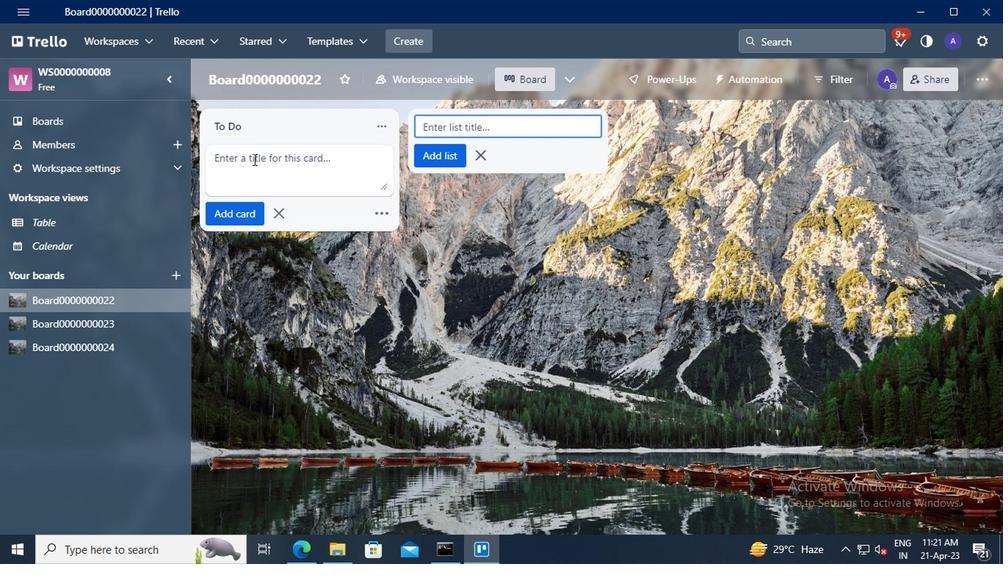 
Action: Key pressed <Key.shift>CARD0000000085
Screenshot: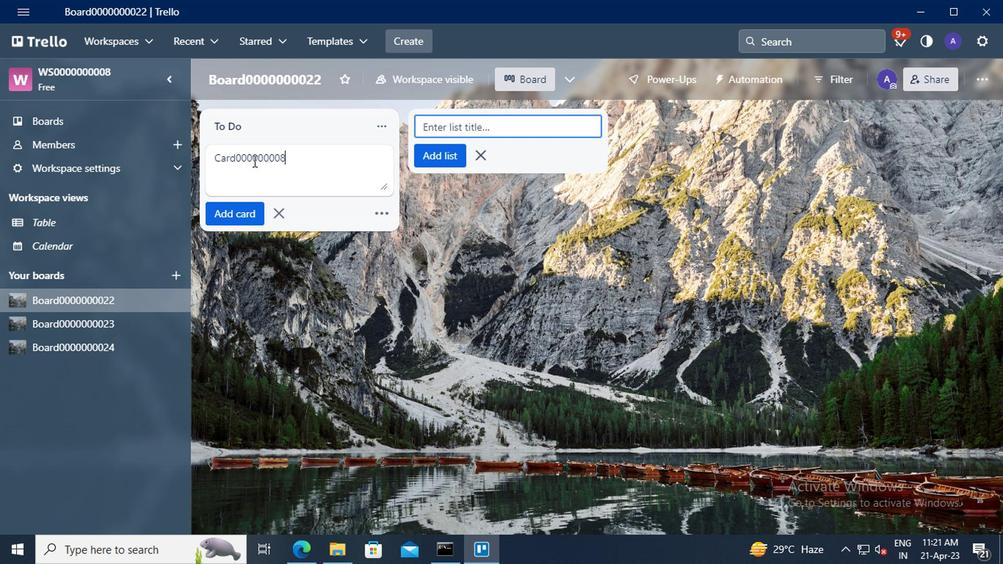 
Action: Mouse moved to (202, 175)
Screenshot: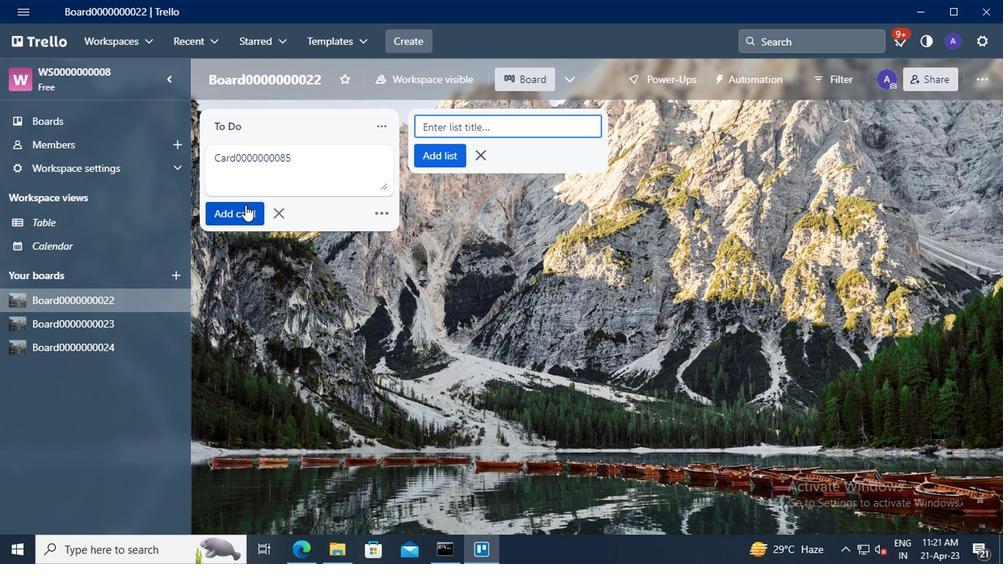 
Action: Mouse pressed left at (202, 175)
Screenshot: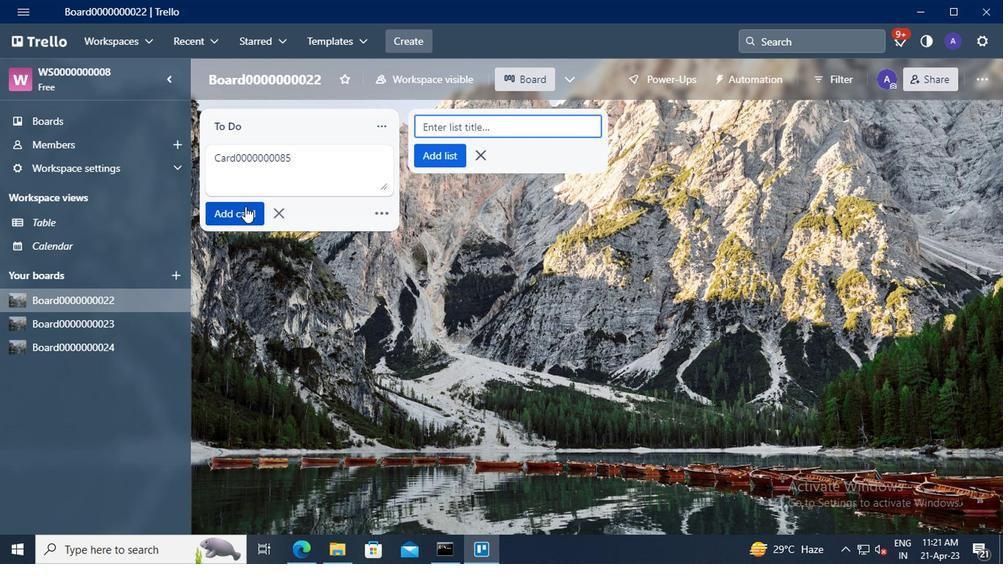 
Action: Mouse moved to (200, 165)
Screenshot: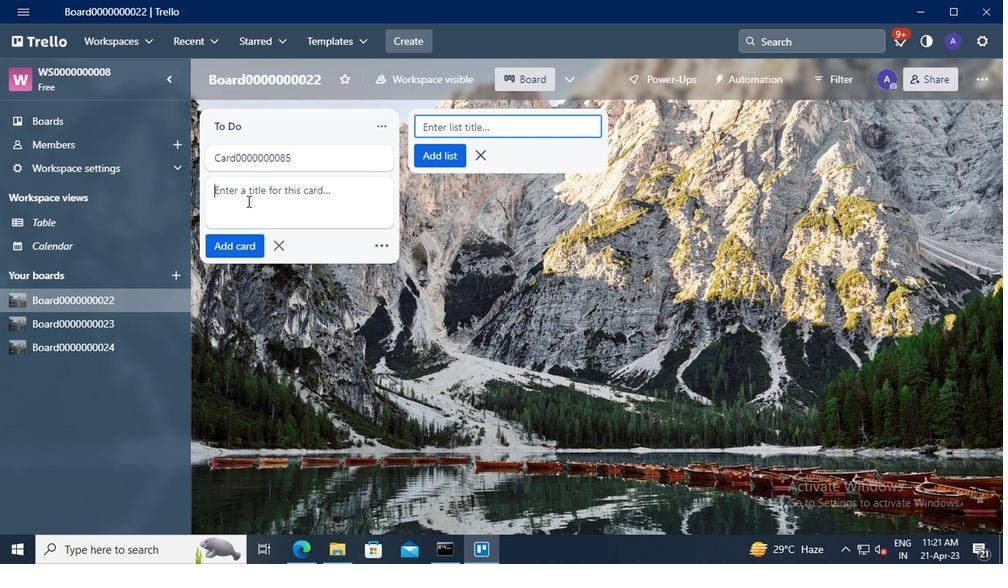 
Action: Mouse pressed left at (200, 165)
Screenshot: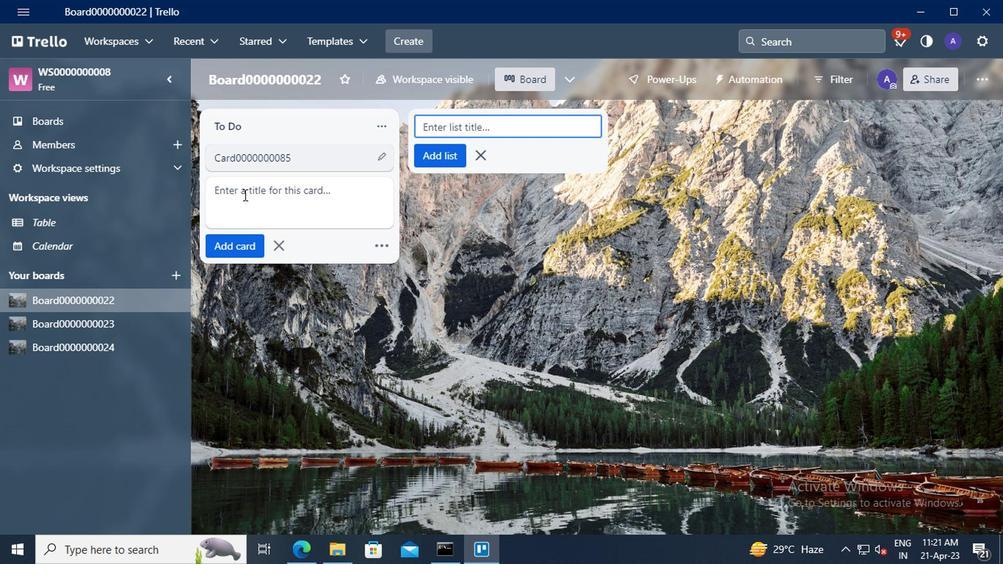 
Action: Key pressed <Key.shift>CARD0000000086
Screenshot: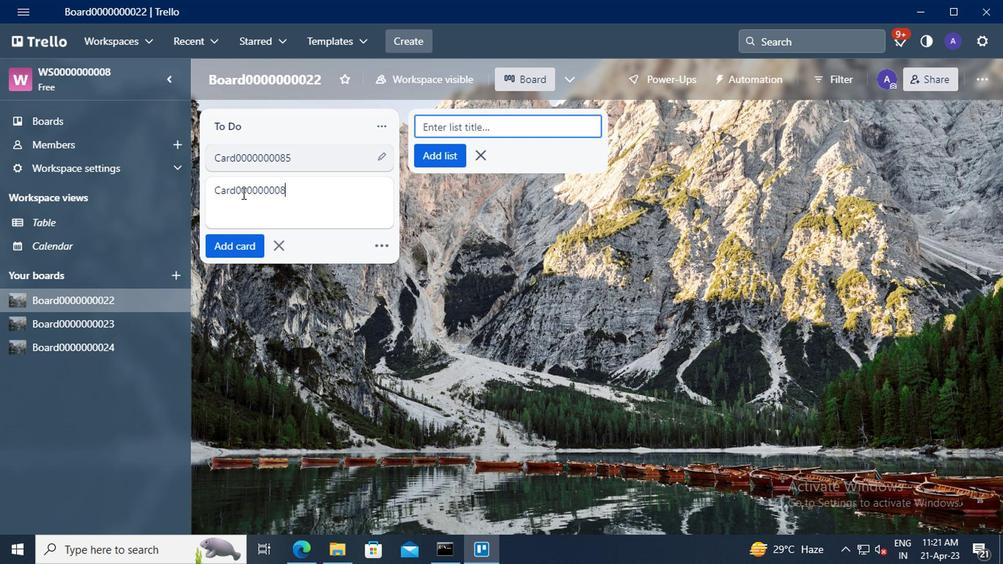 
Action: Mouse moved to (205, 202)
Screenshot: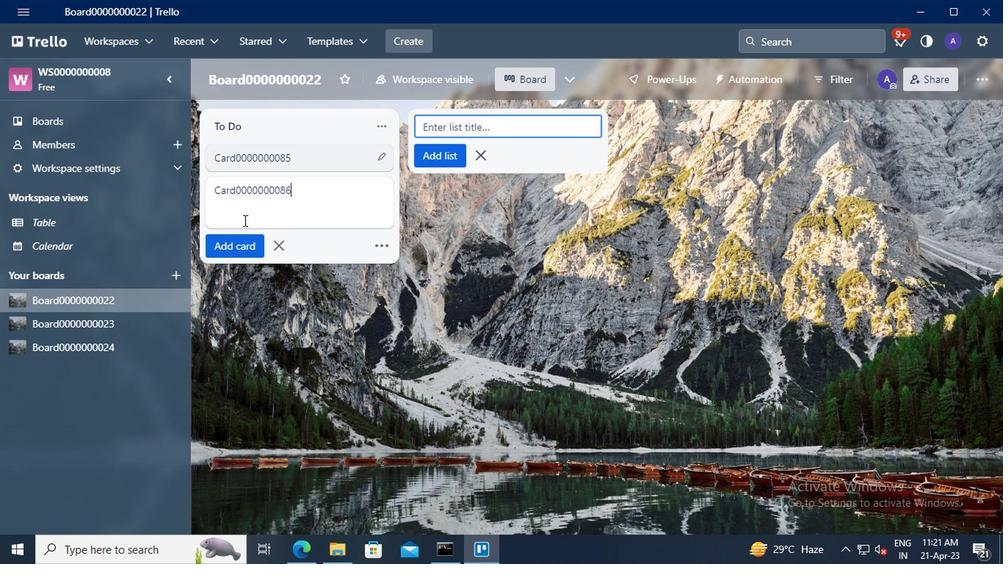 
Action: Mouse pressed left at (205, 202)
Screenshot: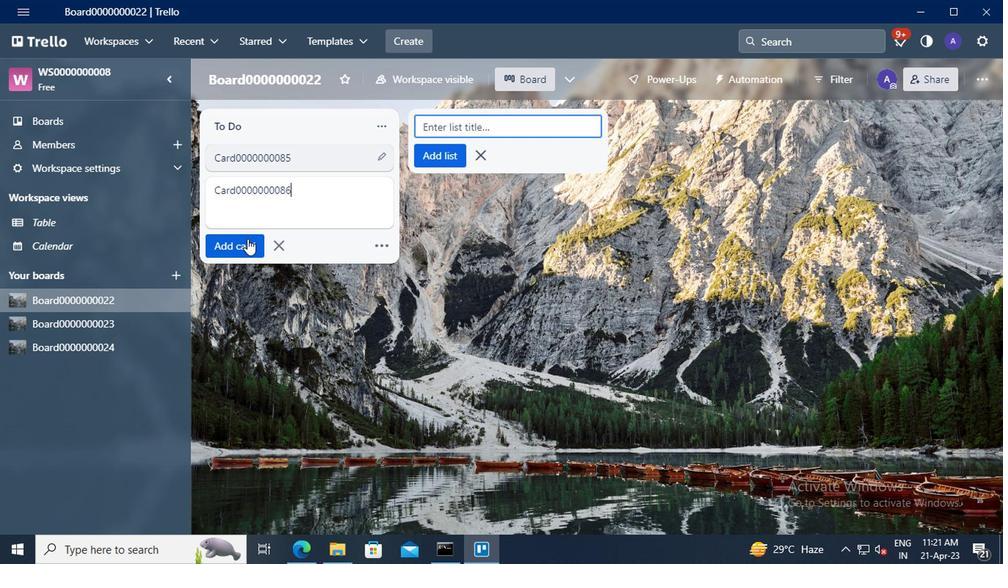 
